 Task: Look for space in Mbouda, Cameroon from 5th September, 2023 to 13th September, 2023 for 6 adults in price range Rs.15000 to Rs.20000. Place can be entire place with 3 bedrooms having 3 beds and 3 bathrooms. Property type can be house, flat, guest house. Amenities needed are: washing machine. Booking option can be shelf check-in. Required host language is English.
Action: Mouse moved to (362, 115)
Screenshot: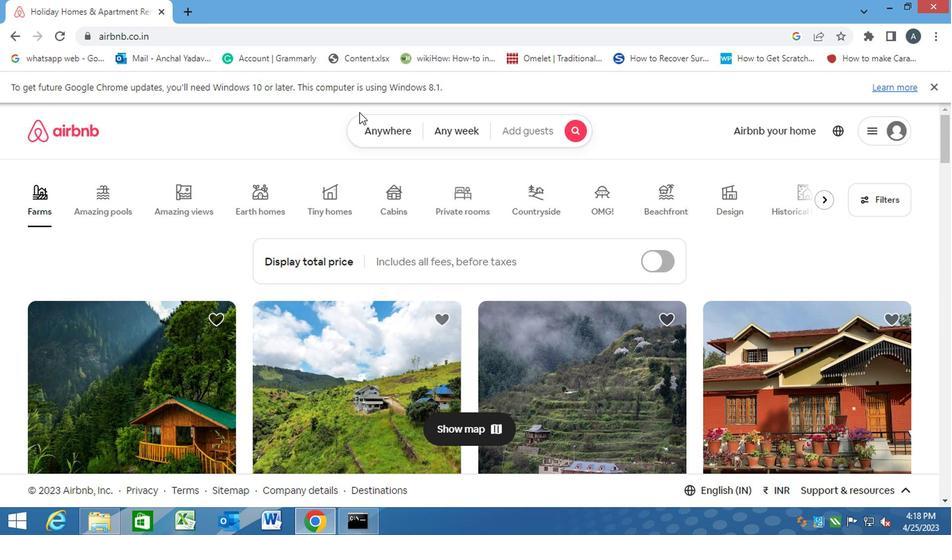 
Action: Mouse pressed left at (362, 115)
Screenshot: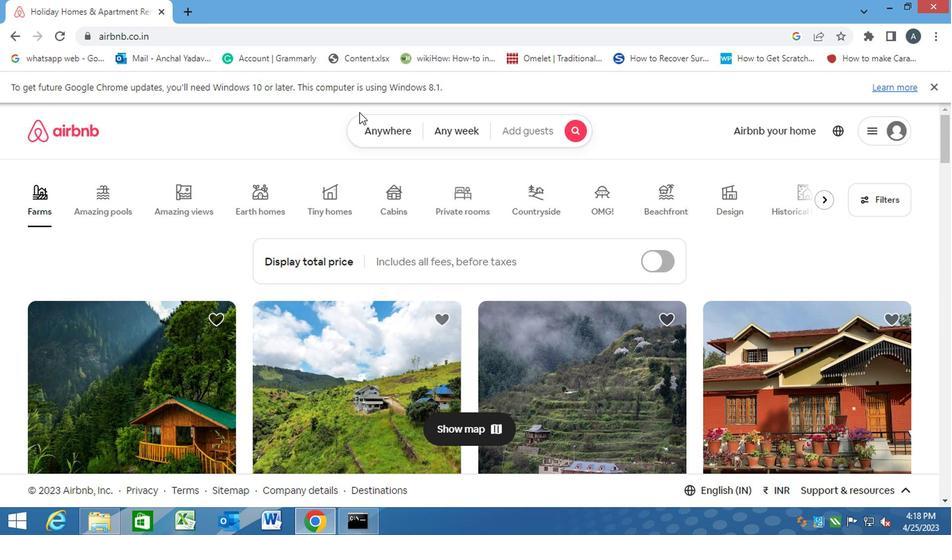 
Action: Mouse moved to (340, 172)
Screenshot: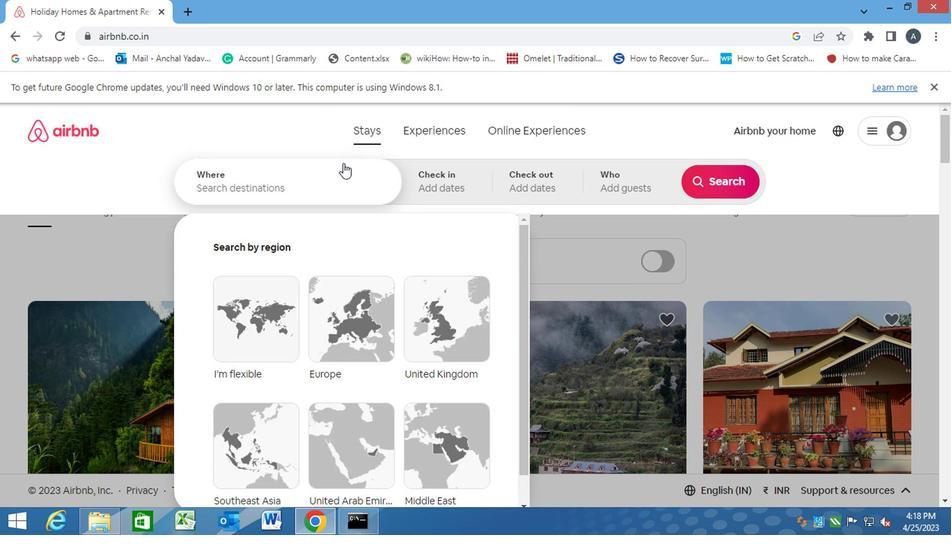 
Action: Mouse pressed left at (340, 172)
Screenshot: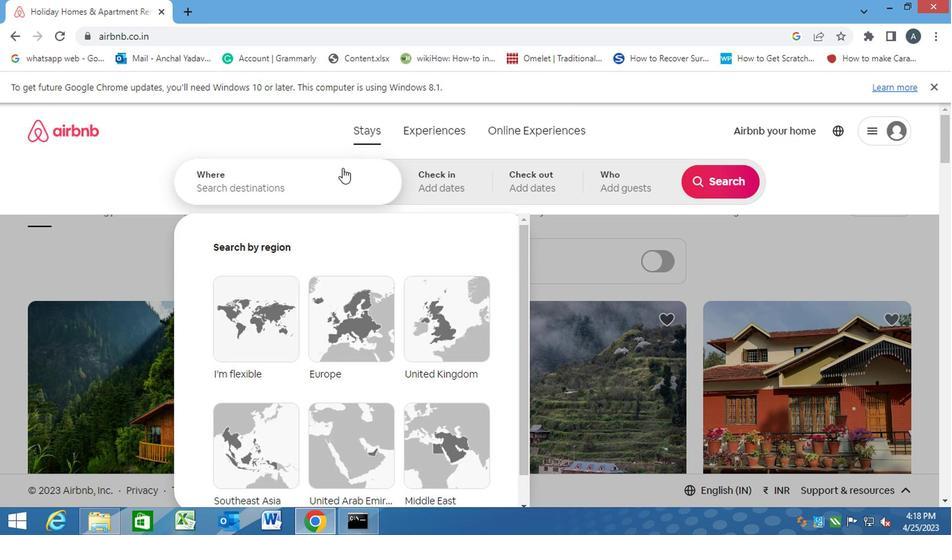 
Action: Key pressed m<Key.caps_lock>bouda,<Key.space><Key.caps_lock>c<Key.caps_lock>ameroon<Key.enter>
Screenshot: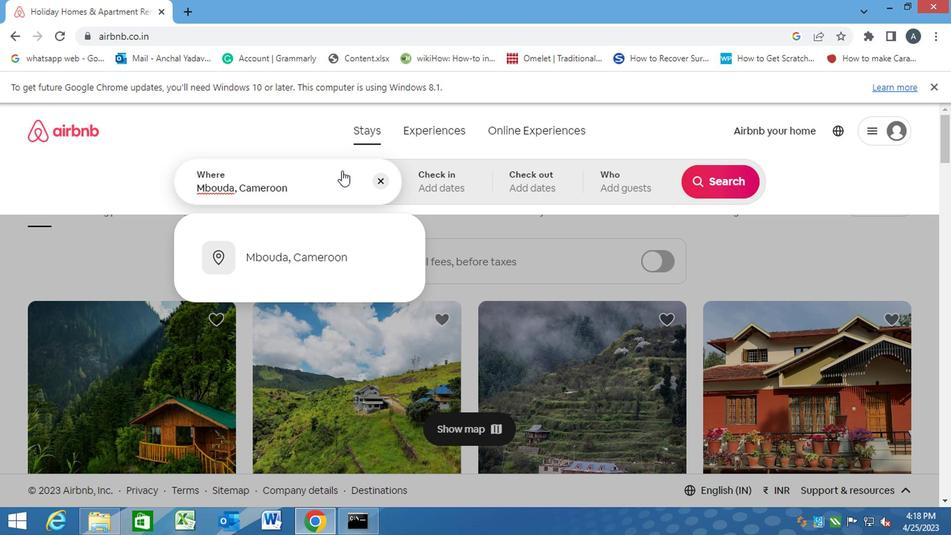 
Action: Mouse moved to (703, 291)
Screenshot: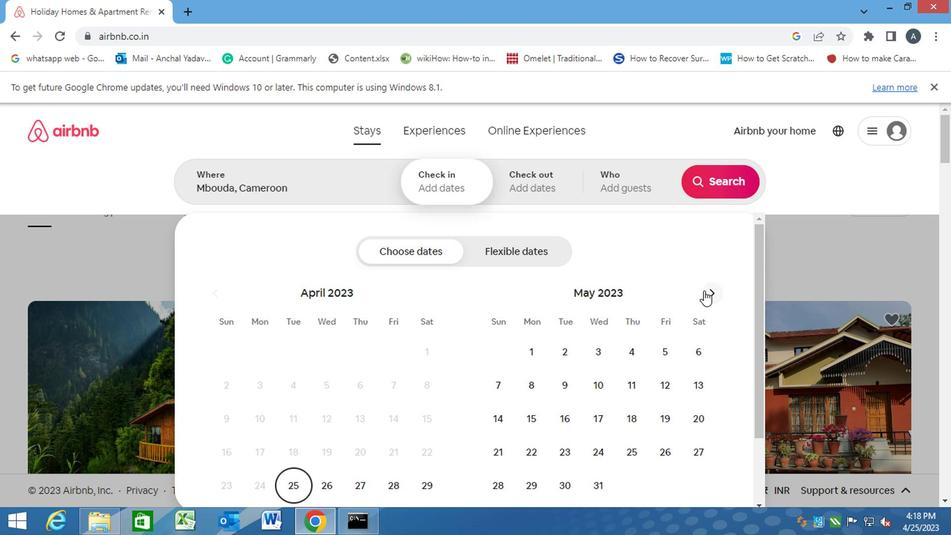 
Action: Mouse pressed left at (703, 291)
Screenshot: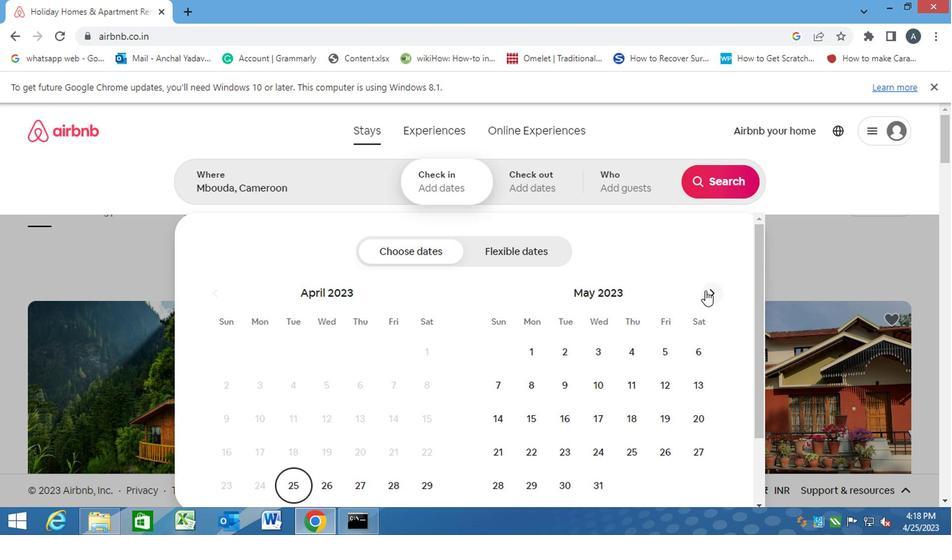 
Action: Mouse pressed left at (703, 291)
Screenshot: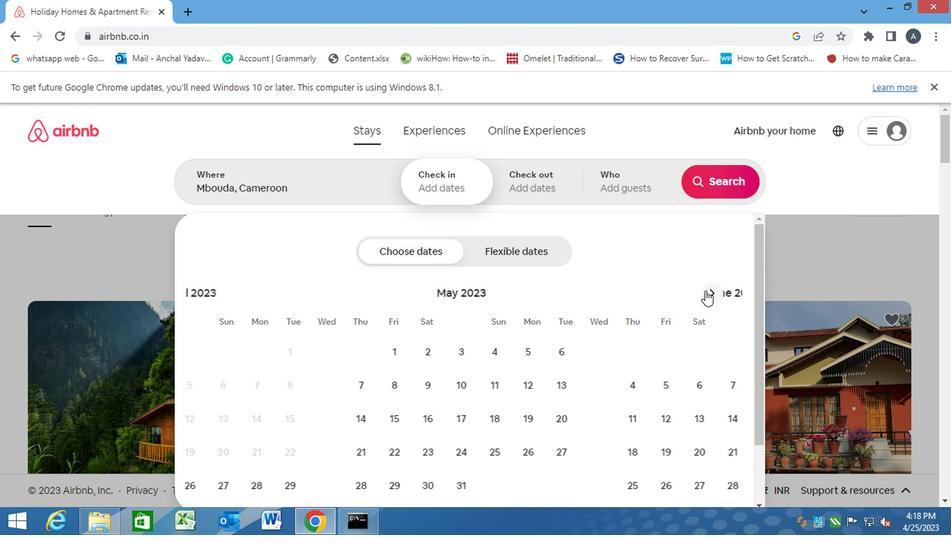 
Action: Mouse pressed left at (703, 291)
Screenshot: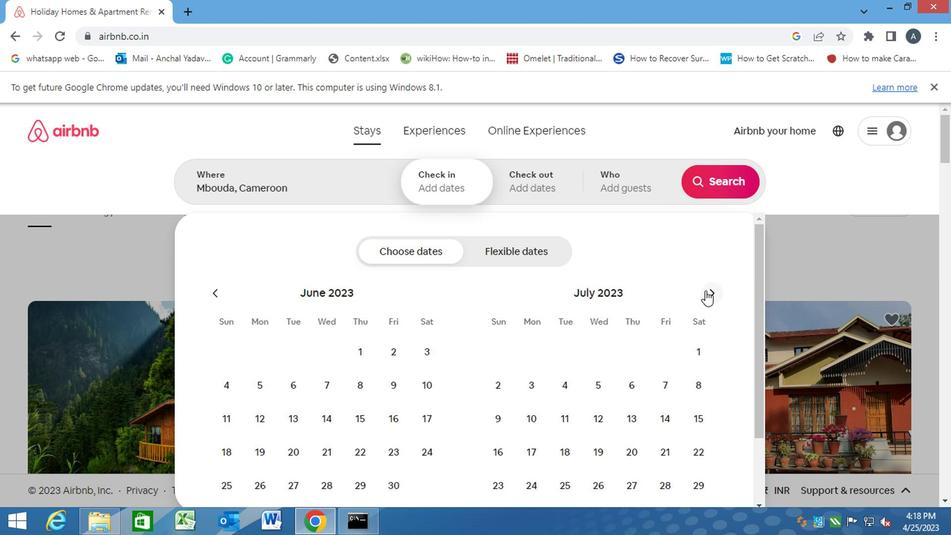 
Action: Mouse pressed left at (703, 291)
Screenshot: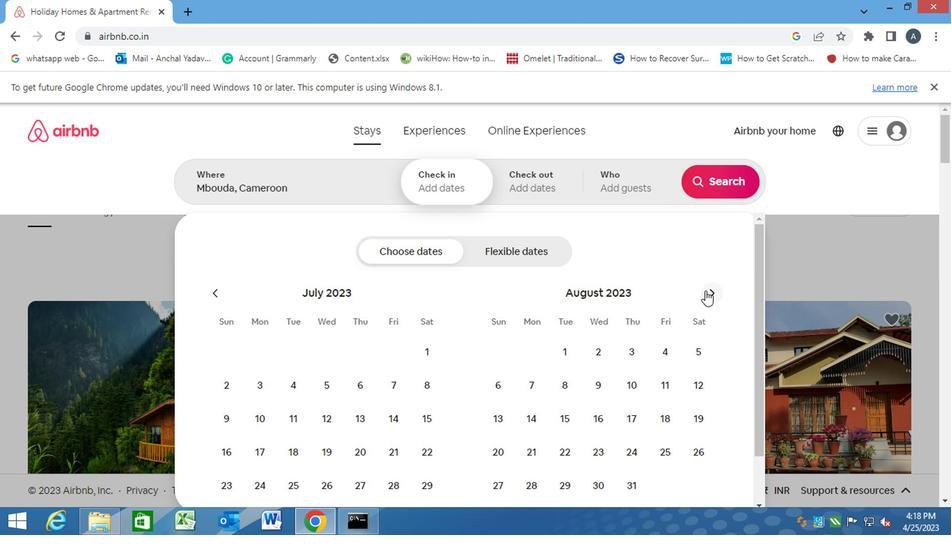 
Action: Mouse moved to (572, 395)
Screenshot: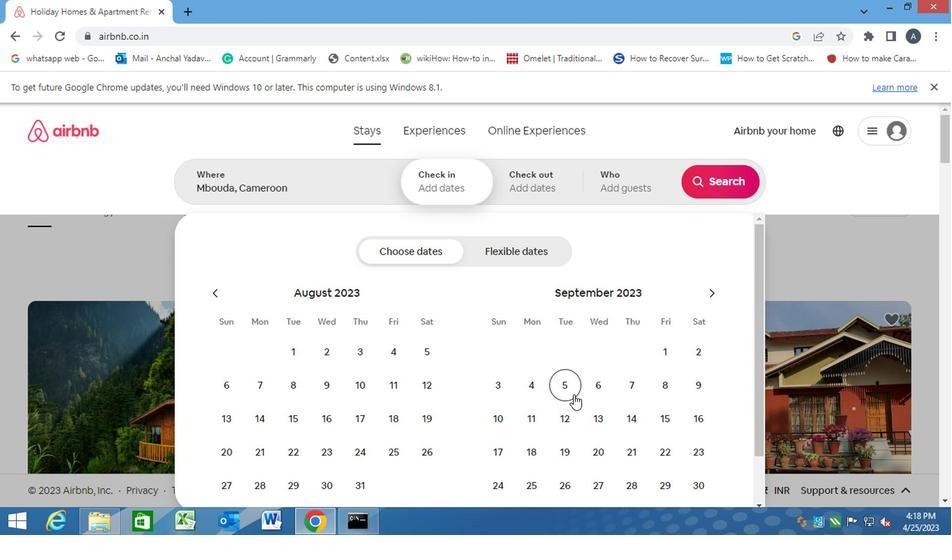 
Action: Mouse pressed left at (572, 395)
Screenshot: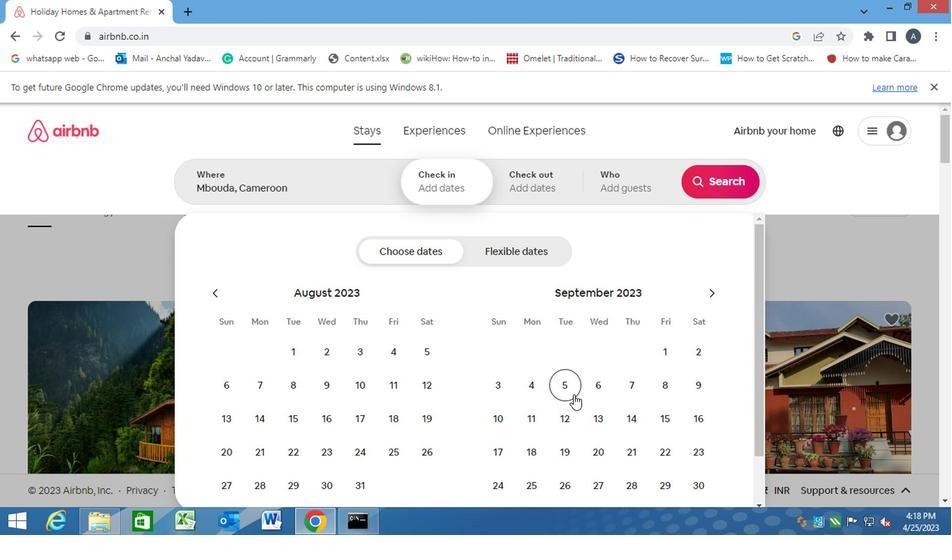 
Action: Mouse moved to (591, 417)
Screenshot: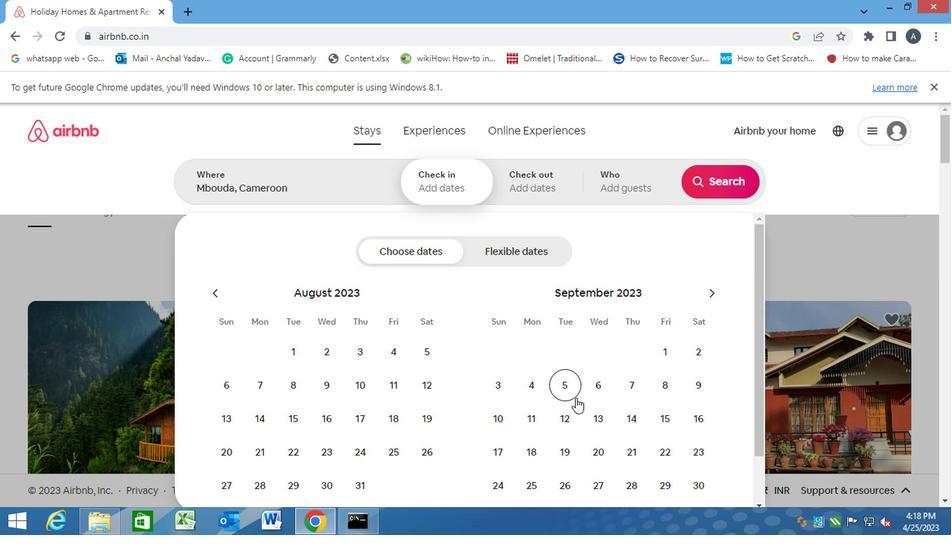 
Action: Mouse pressed left at (591, 417)
Screenshot: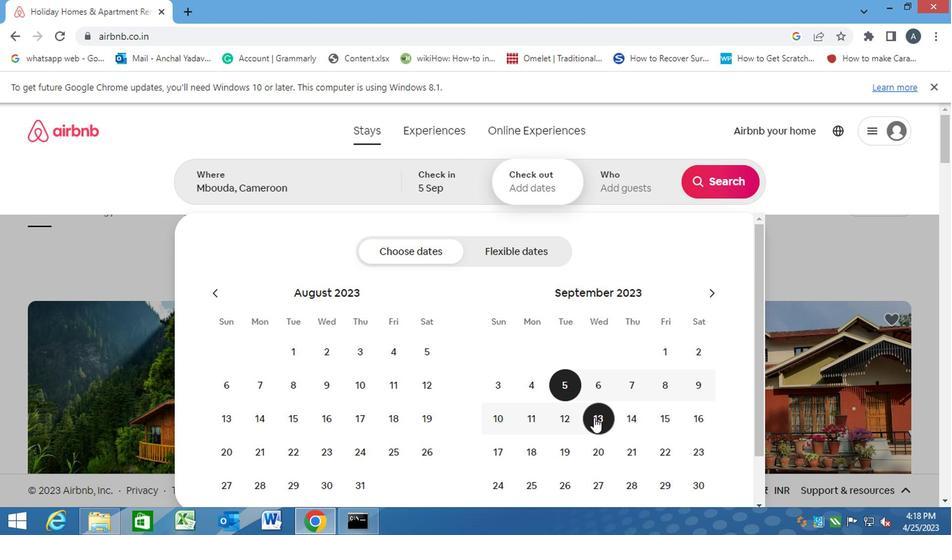 
Action: Mouse moved to (621, 178)
Screenshot: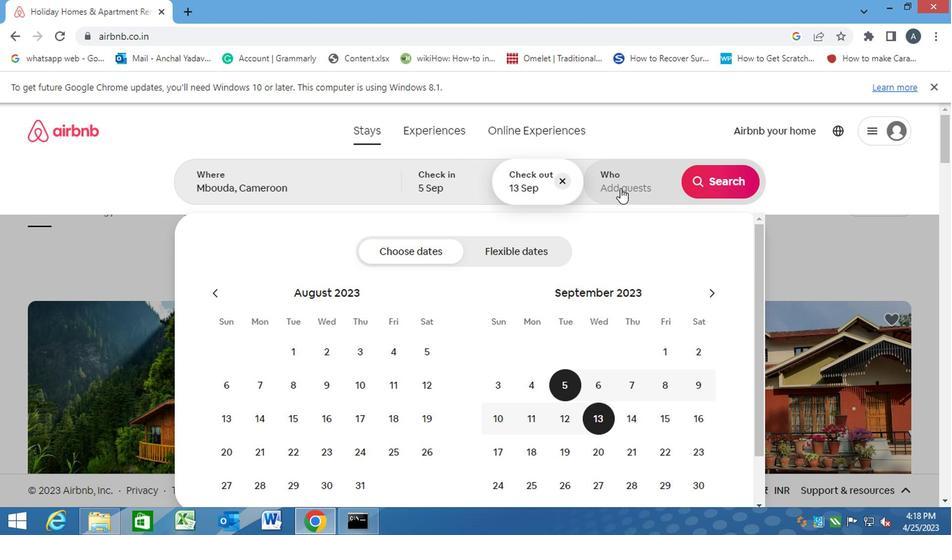
Action: Mouse pressed left at (621, 178)
Screenshot: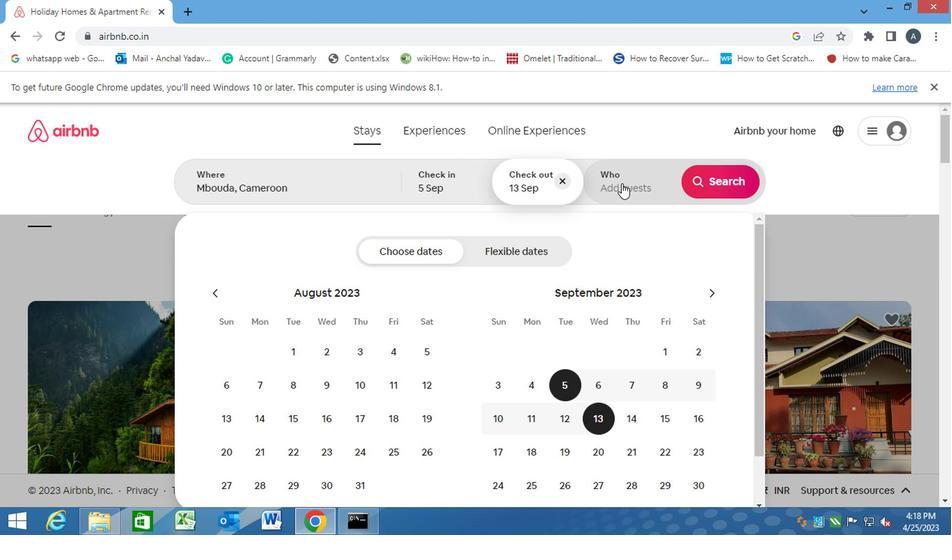 
Action: Mouse moved to (724, 256)
Screenshot: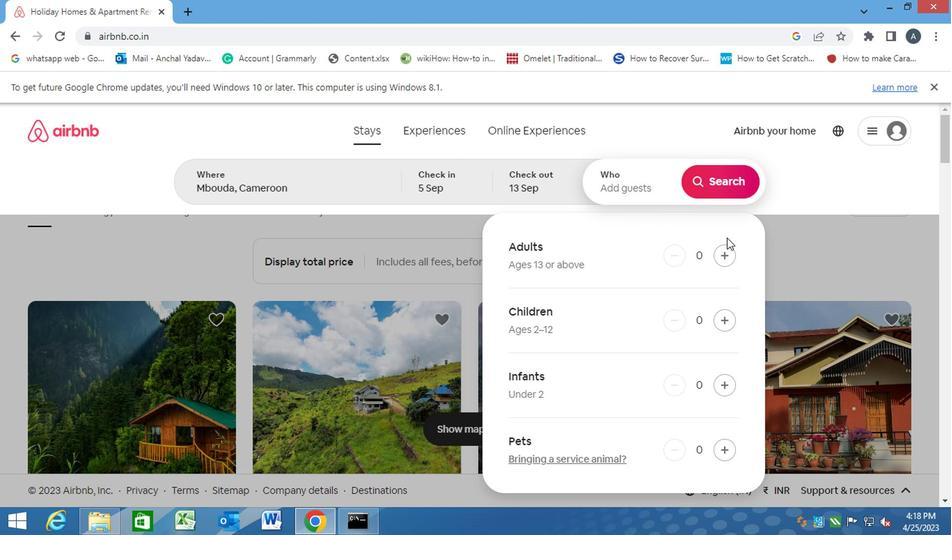 
Action: Mouse pressed left at (724, 256)
Screenshot: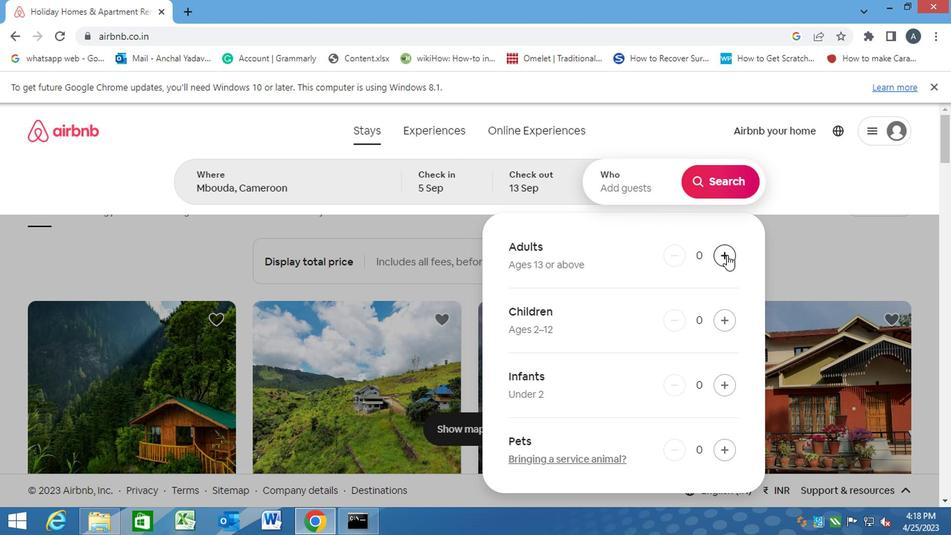 
Action: Mouse pressed left at (724, 256)
Screenshot: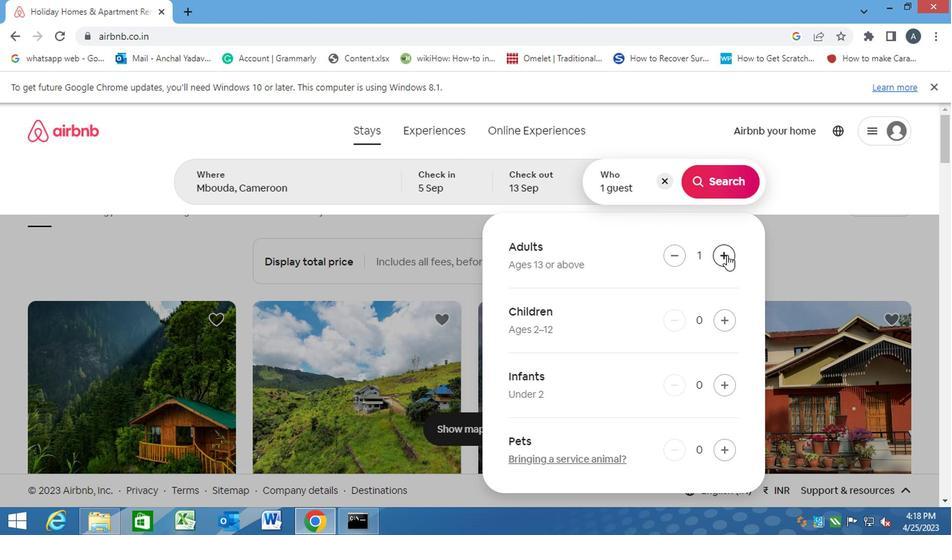 
Action: Mouse pressed left at (724, 256)
Screenshot: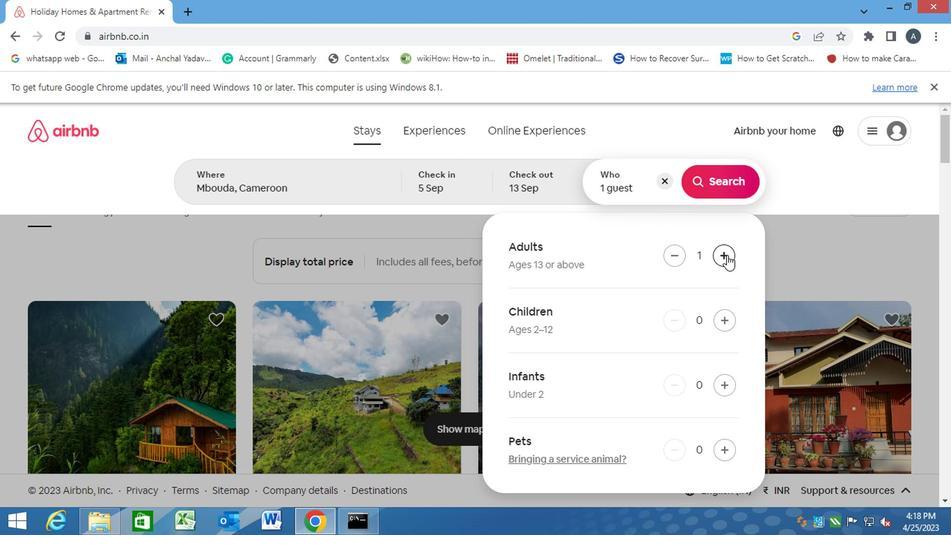 
Action: Mouse pressed left at (724, 256)
Screenshot: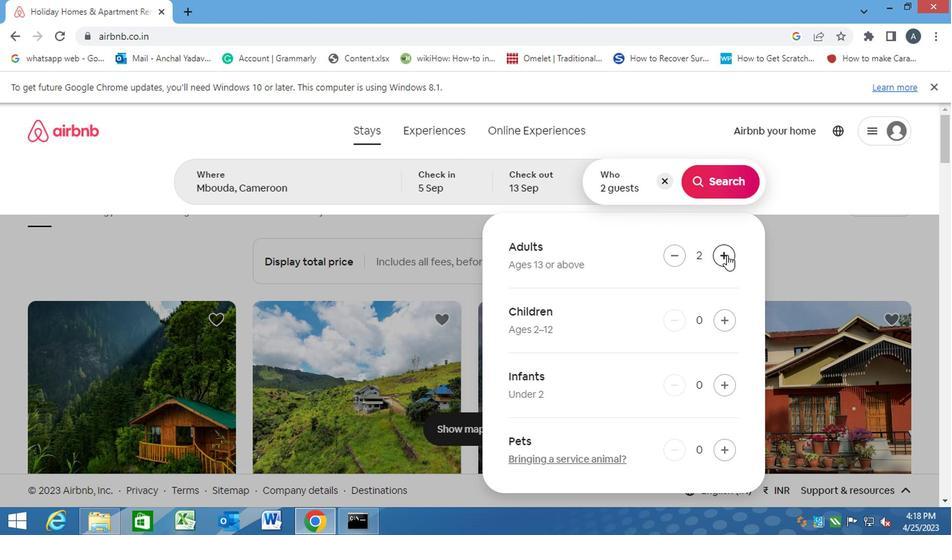 
Action: Mouse pressed left at (724, 256)
Screenshot: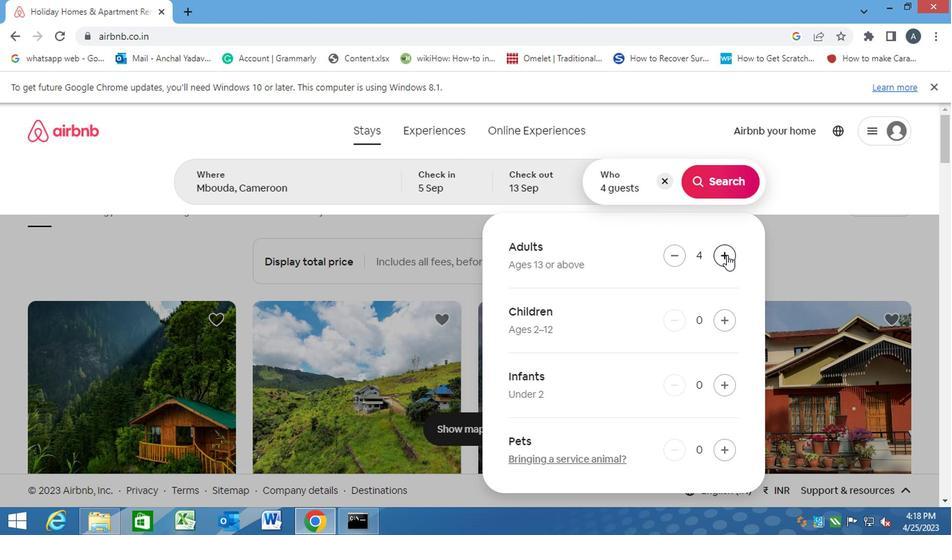 
Action: Mouse pressed left at (724, 256)
Screenshot: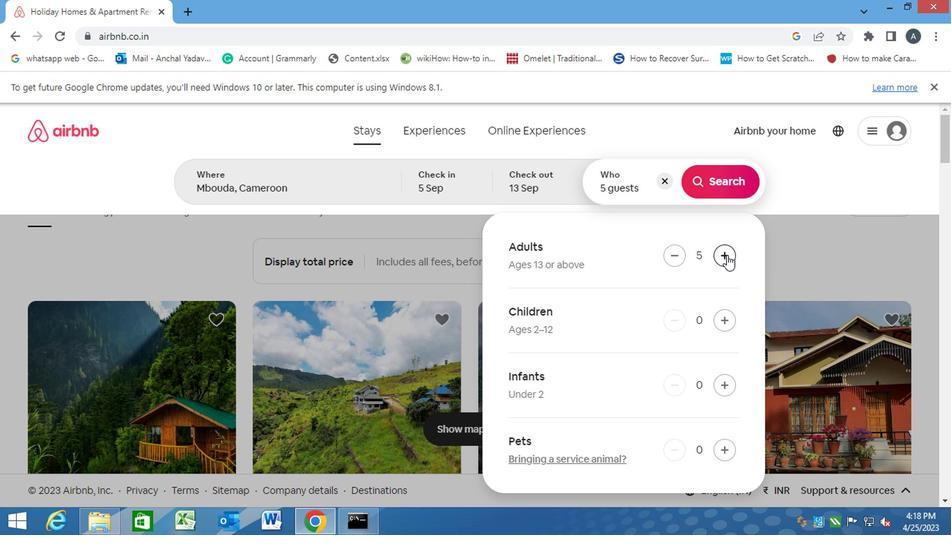 
Action: Mouse moved to (709, 186)
Screenshot: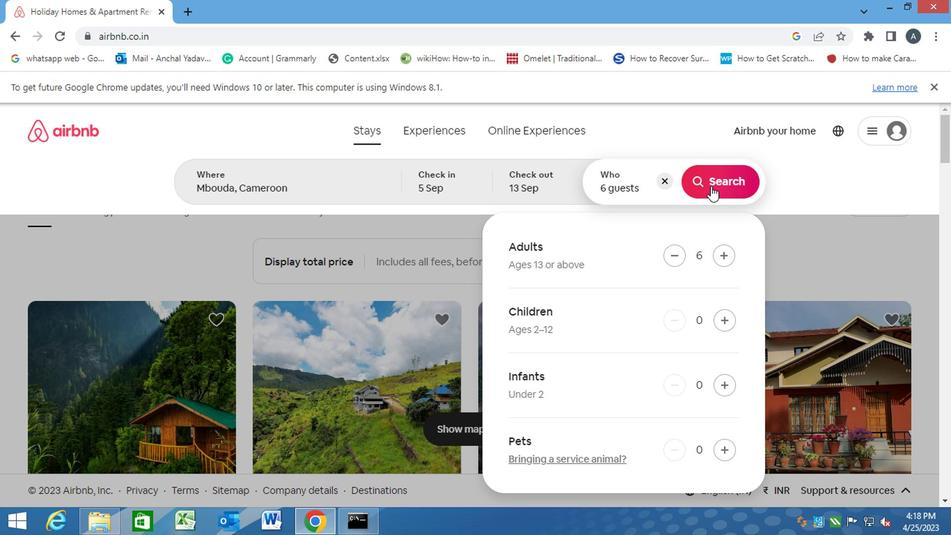 
Action: Mouse pressed left at (709, 186)
Screenshot: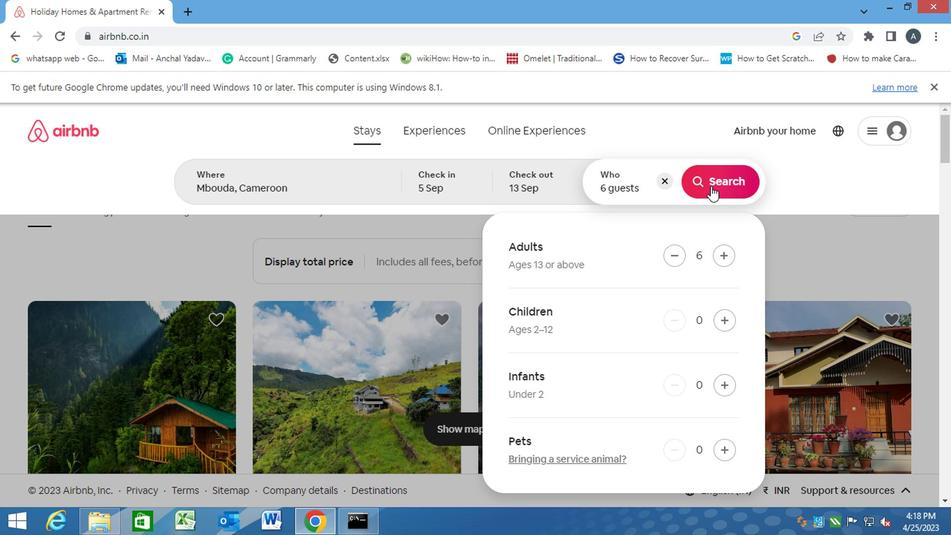 
Action: Mouse moved to (883, 187)
Screenshot: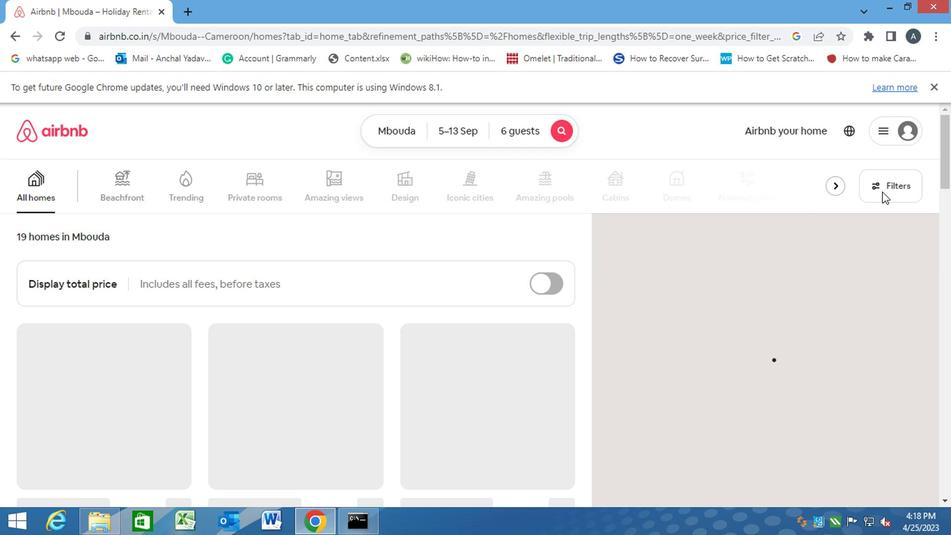 
Action: Mouse pressed left at (883, 187)
Screenshot: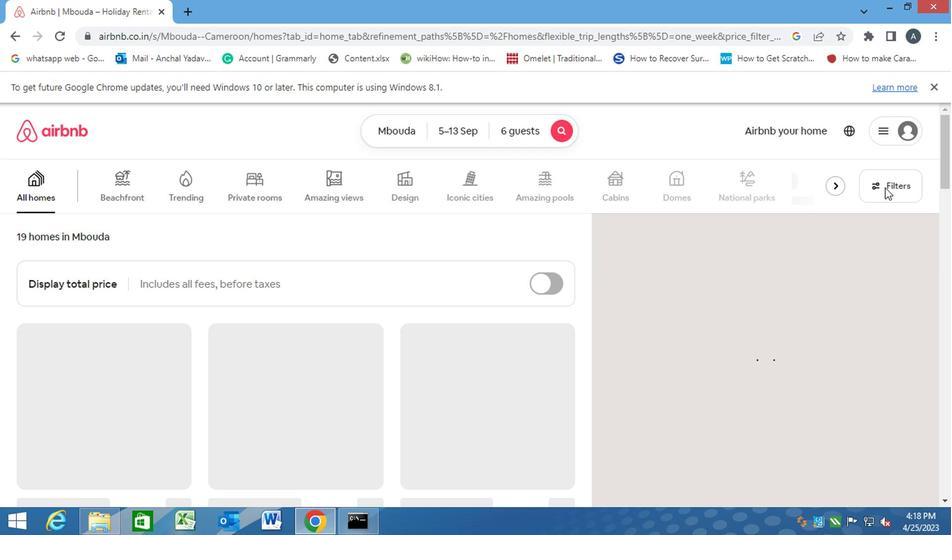 
Action: Mouse moved to (303, 358)
Screenshot: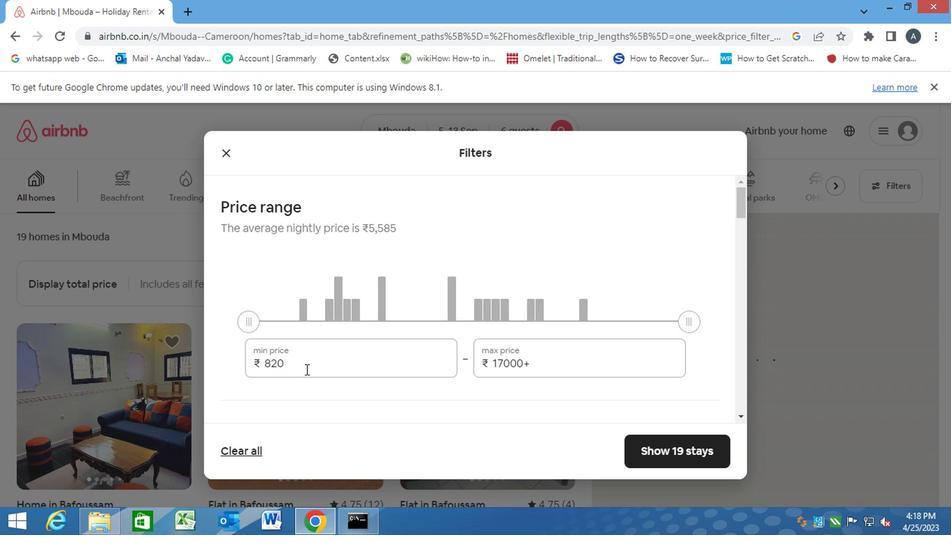 
Action: Mouse pressed left at (303, 358)
Screenshot: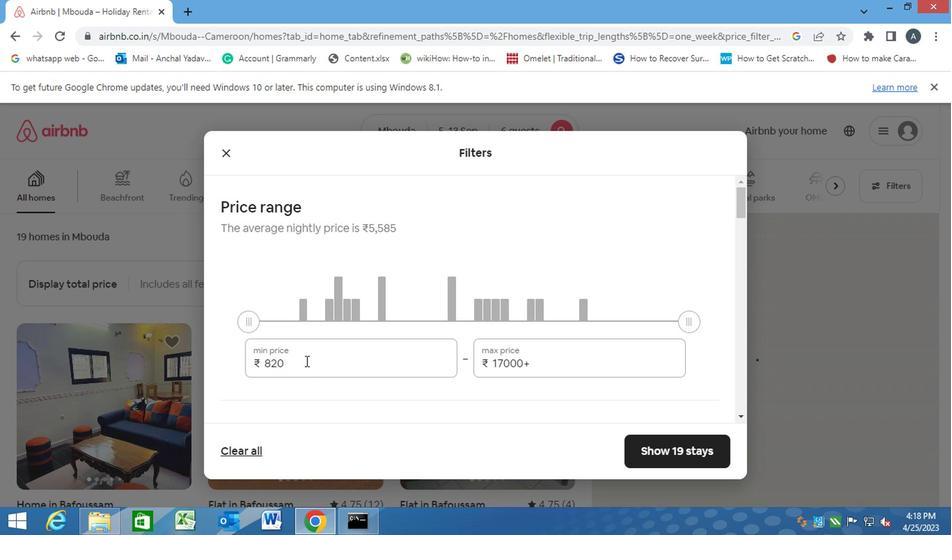 
Action: Mouse moved to (244, 367)
Screenshot: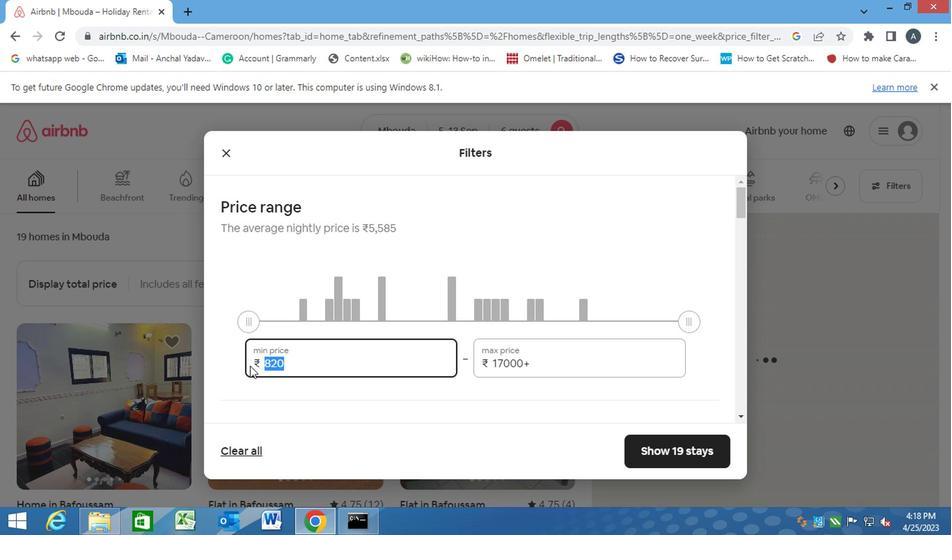 
Action: Key pressed 15000<Key.tab><Key.backspace>2000<Key.backspace><Key.backspace><Key.backspace><Key.backspace><Key.backspace><Key.backspace><Key.backspace><Key.backspace><Key.backspace><Key.backspace><Key.backspace><Key.backspace><Key.backspace><Key.backspace><Key.backspace><Key.backspace><Key.backspace><Key.backspace><Key.backspace><Key.backspace><Key.backspace><Key.backspace><Key.backspace><Key.backspace><Key.backspace><Key.backspace><Key.backspace>20000
Screenshot: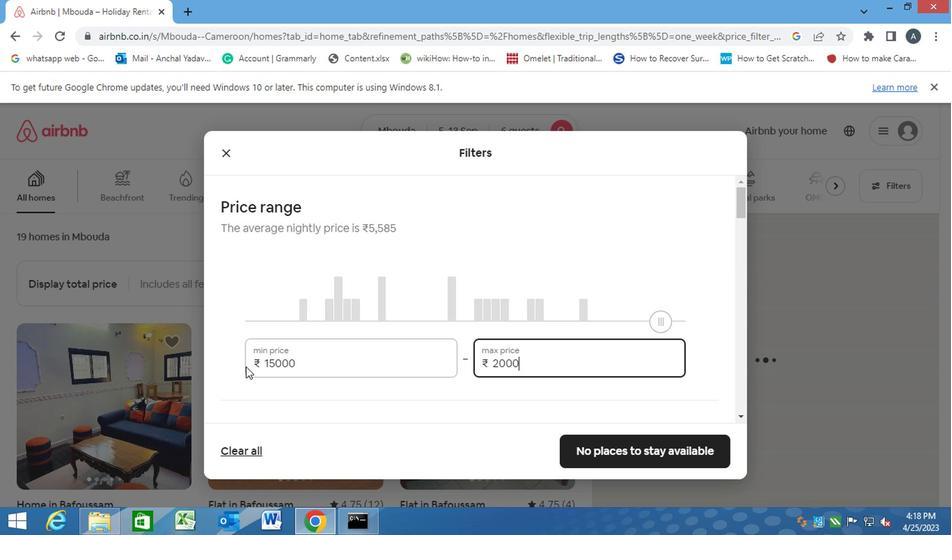 
Action: Mouse moved to (272, 372)
Screenshot: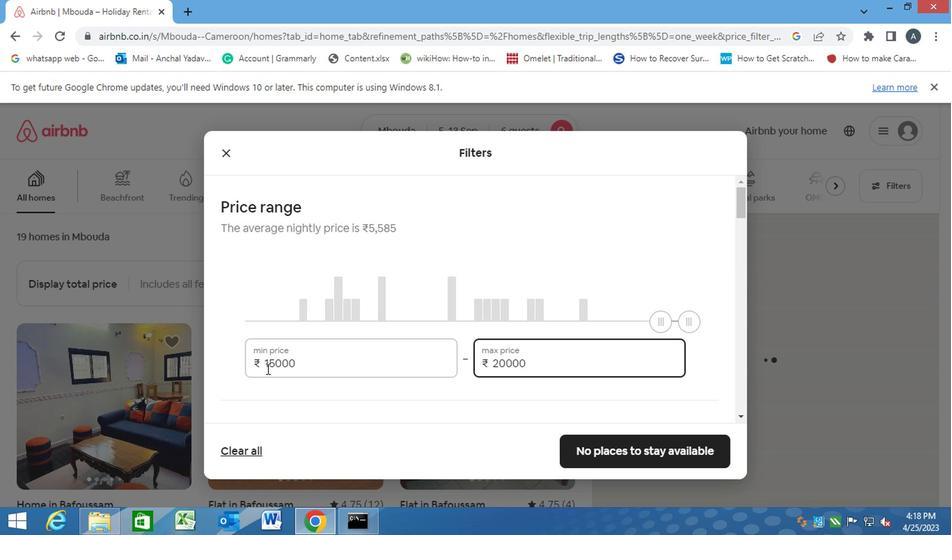 
Action: Mouse scrolled (272, 371) with delta (0, 0)
Screenshot: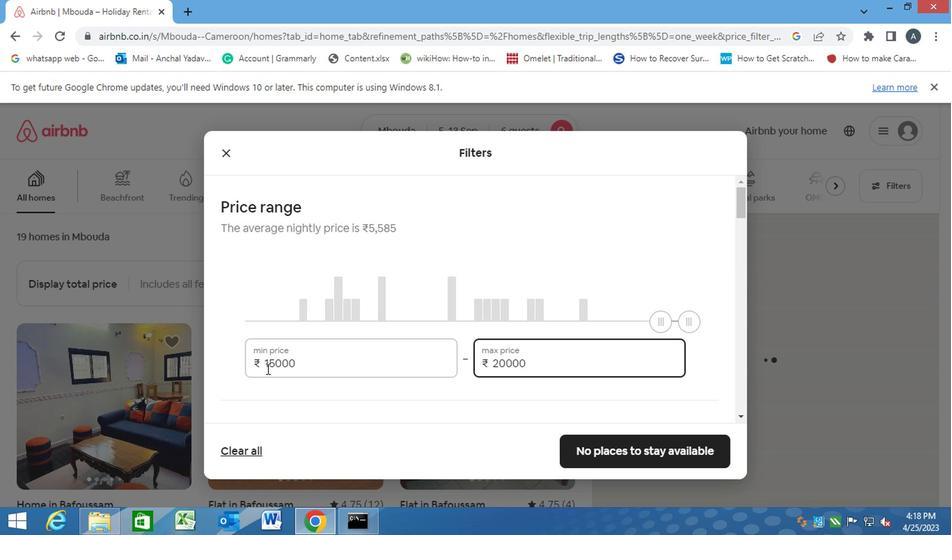 
Action: Mouse moved to (294, 378)
Screenshot: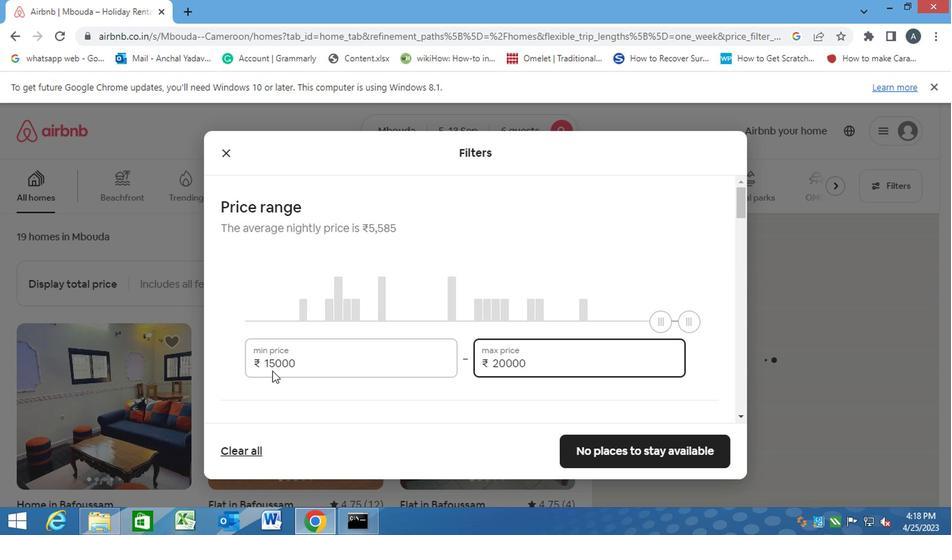 
Action: Mouse scrolled (294, 377) with delta (0, 0)
Screenshot: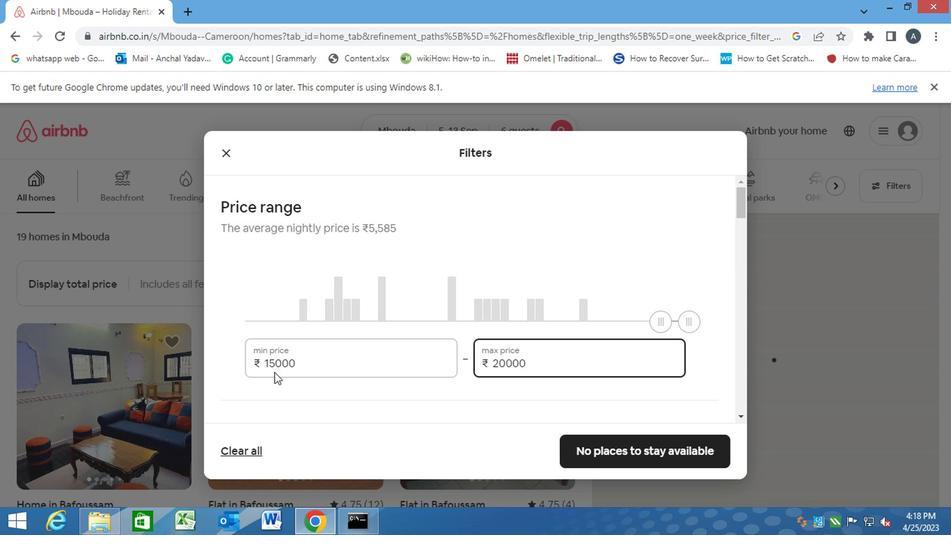 
Action: Mouse moved to (217, 332)
Screenshot: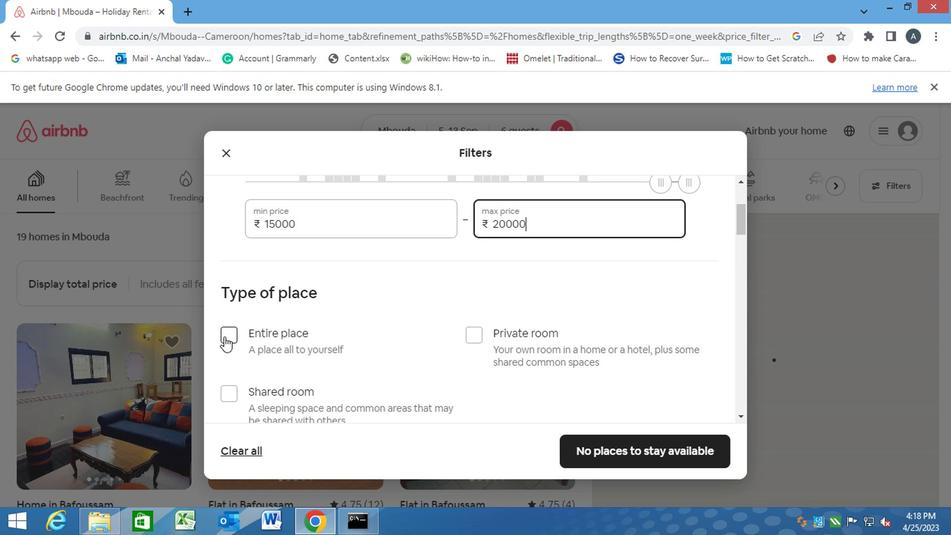 
Action: Mouse pressed left at (217, 332)
Screenshot: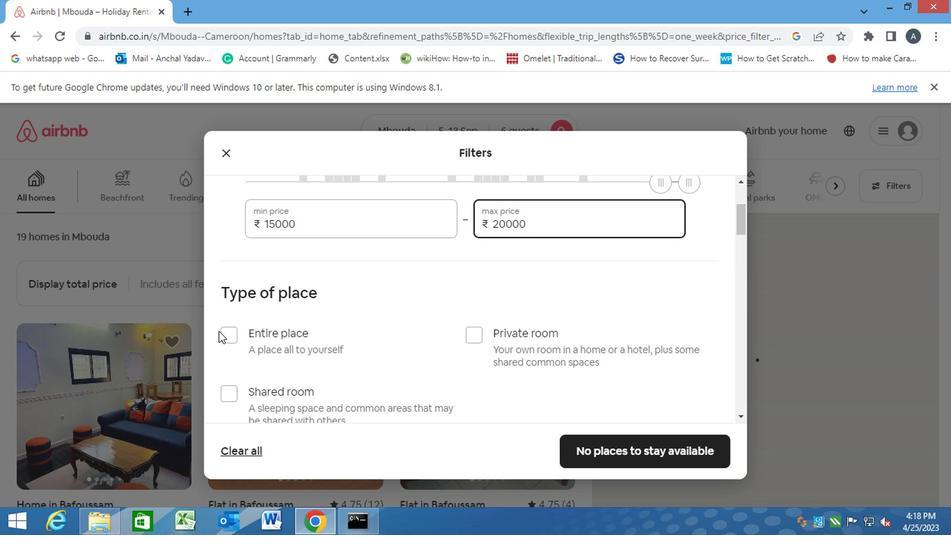 
Action: Mouse moved to (224, 333)
Screenshot: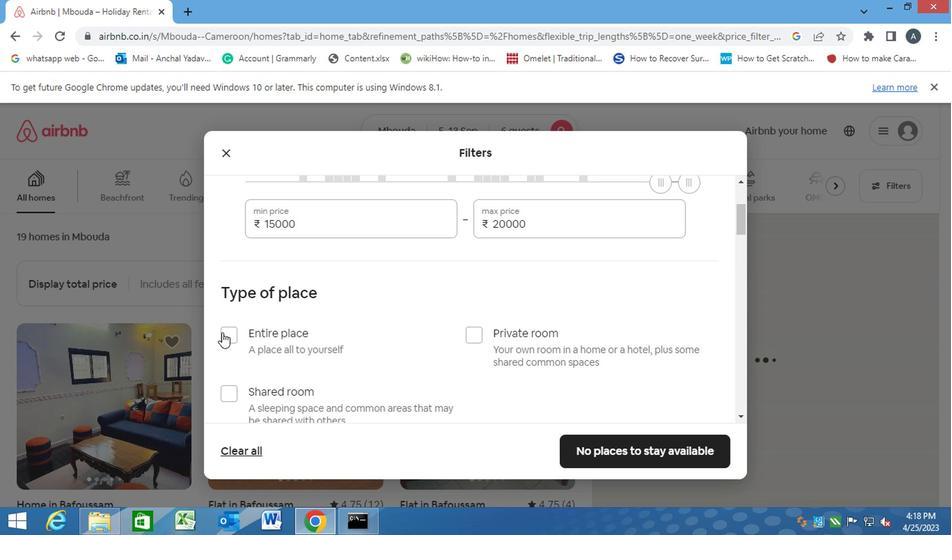 
Action: Mouse pressed left at (224, 333)
Screenshot: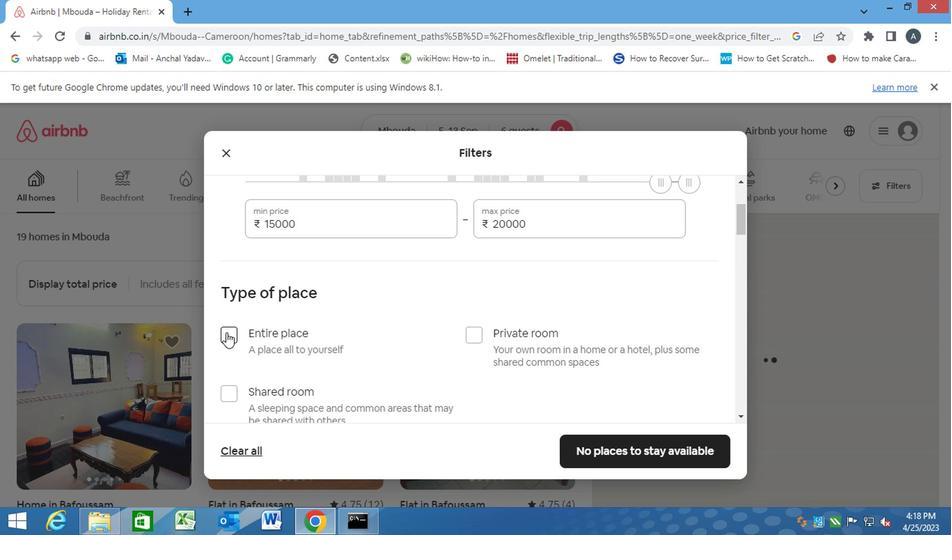 
Action: Mouse moved to (302, 347)
Screenshot: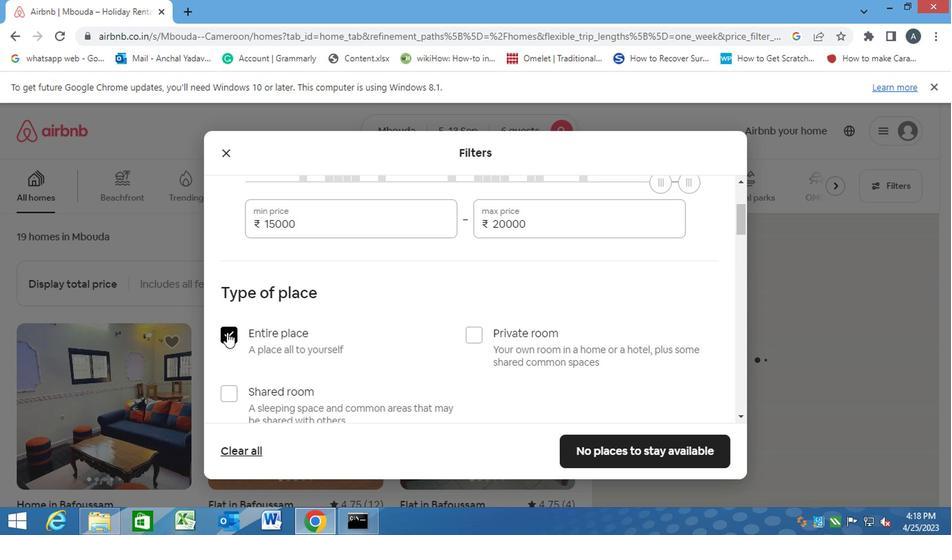 
Action: Mouse scrolled (302, 346) with delta (0, 0)
Screenshot: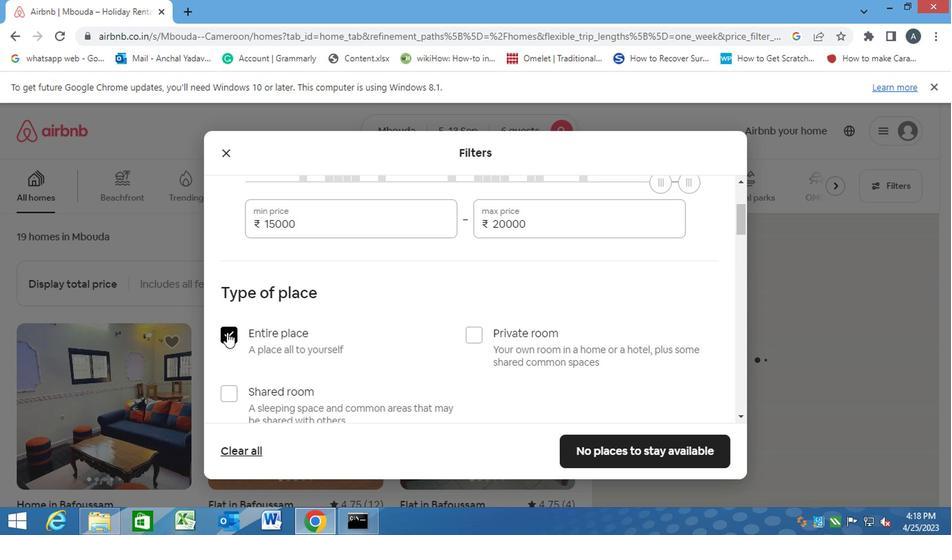 
Action: Mouse scrolled (302, 346) with delta (0, 0)
Screenshot: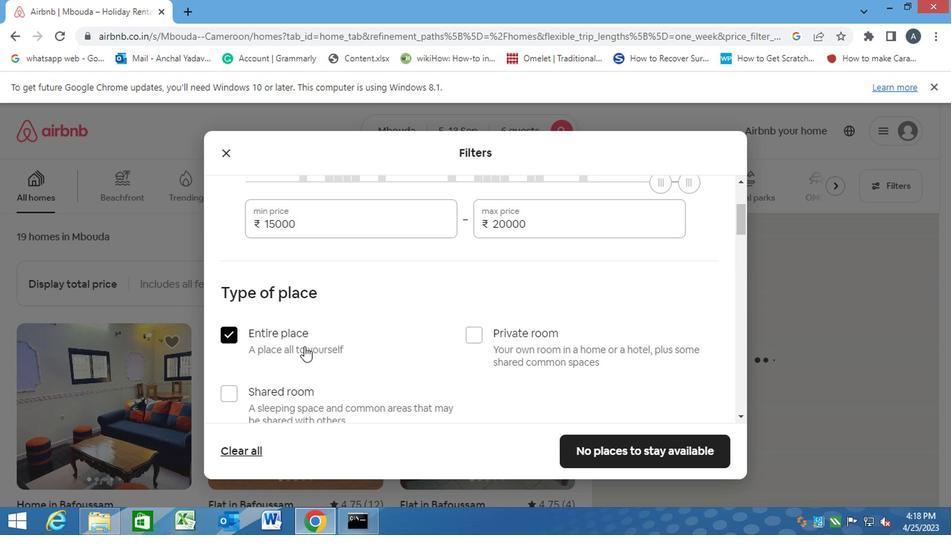 
Action: Mouse scrolled (302, 346) with delta (0, 0)
Screenshot: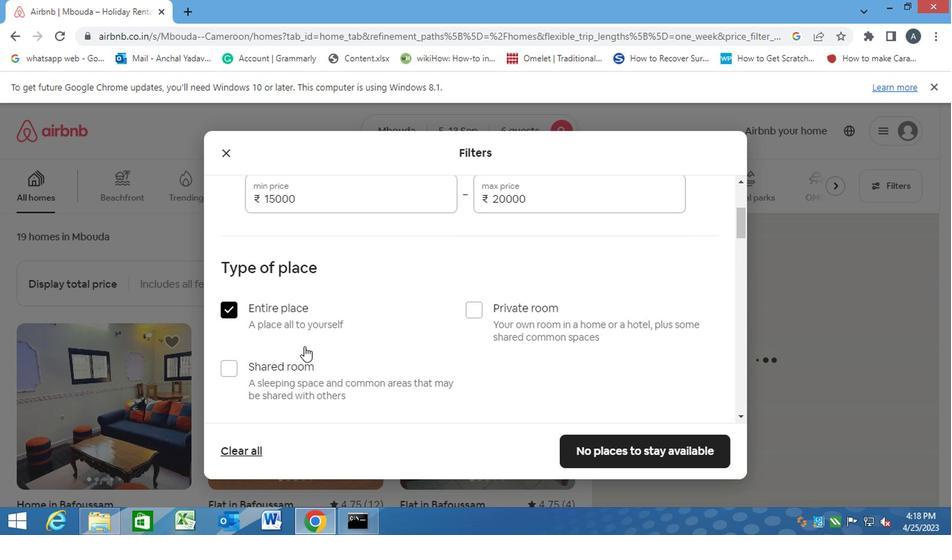 
Action: Mouse moved to (310, 346)
Screenshot: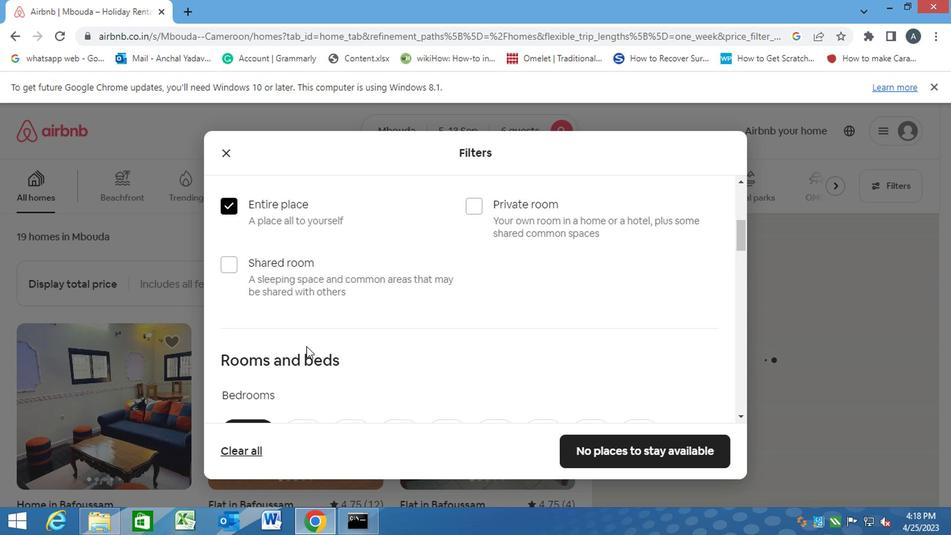 
Action: Mouse scrolled (310, 346) with delta (0, 0)
Screenshot: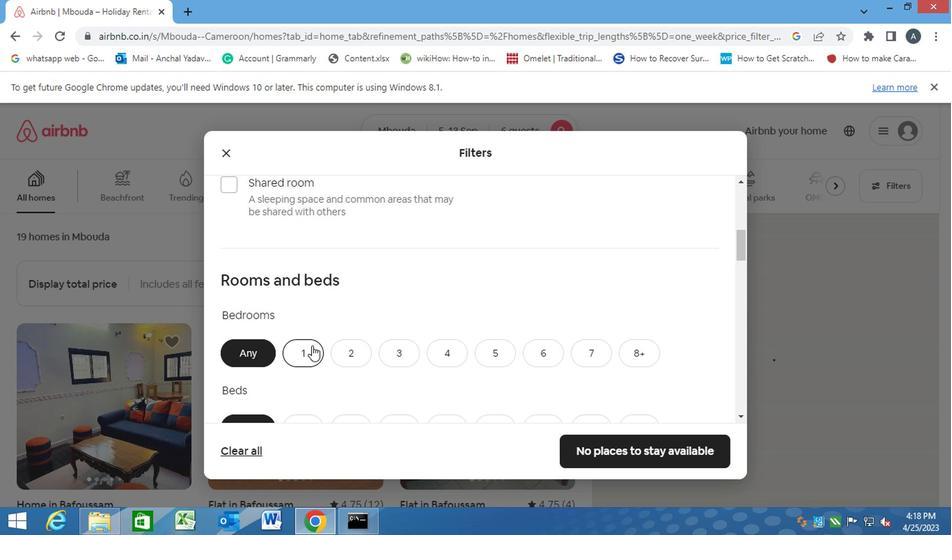 
Action: Mouse scrolled (310, 346) with delta (0, 0)
Screenshot: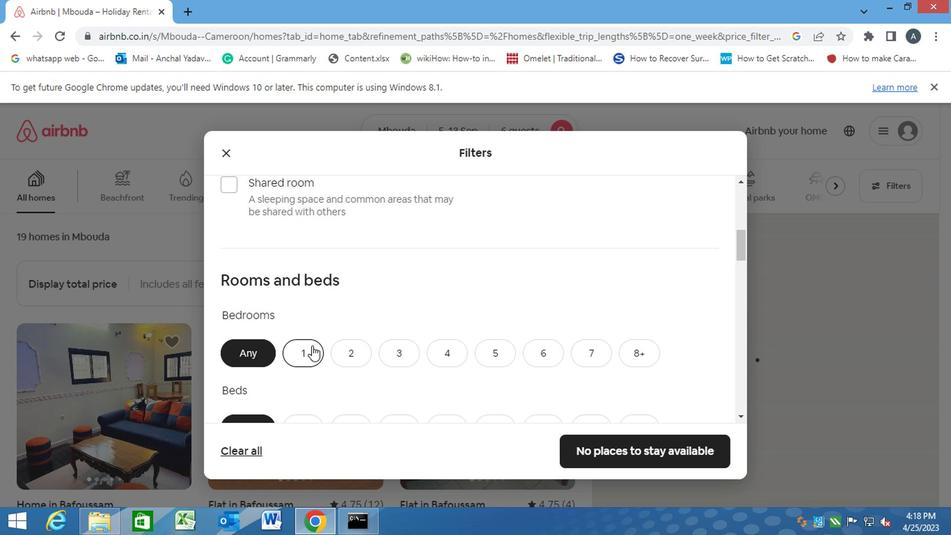 
Action: Mouse moved to (320, 339)
Screenshot: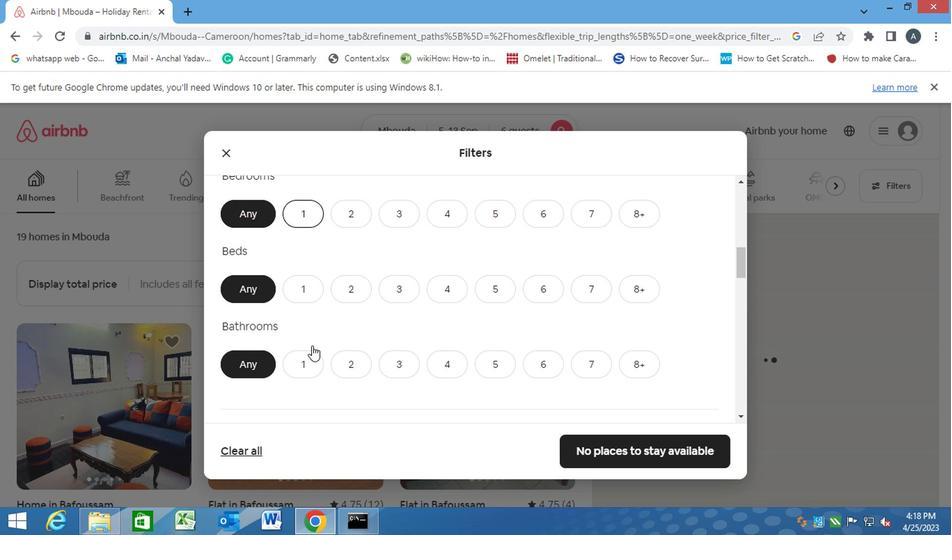 
Action: Mouse scrolled (320, 339) with delta (0, 0)
Screenshot: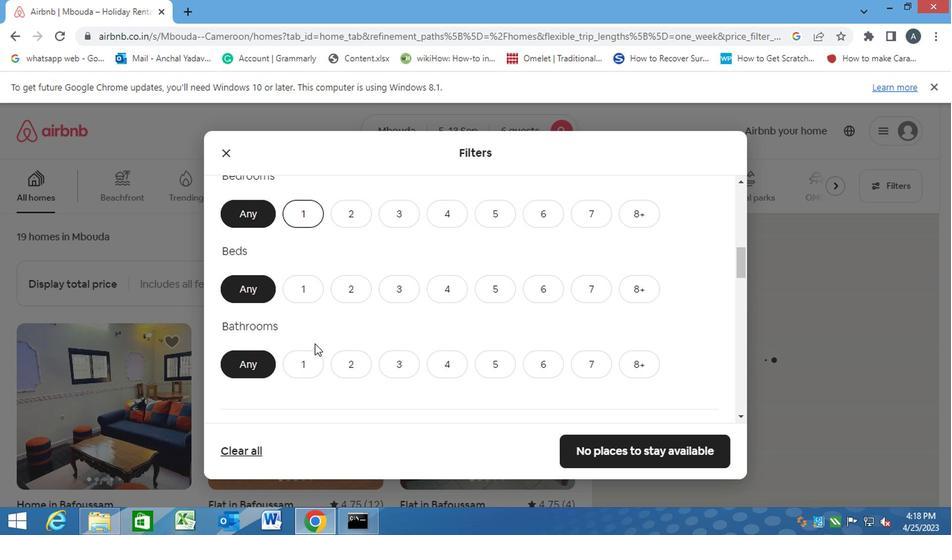 
Action: Mouse moved to (326, 329)
Screenshot: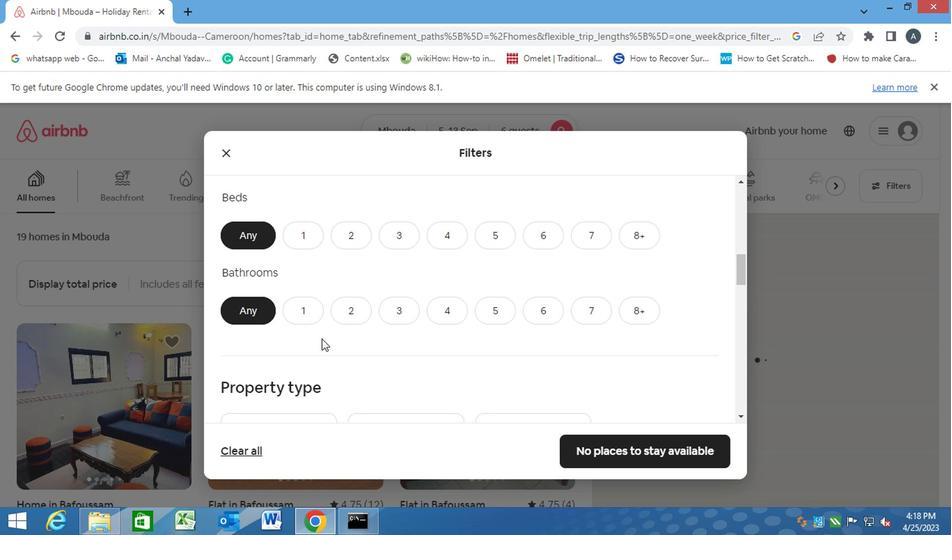 
Action: Mouse scrolled (326, 330) with delta (0, 0)
Screenshot: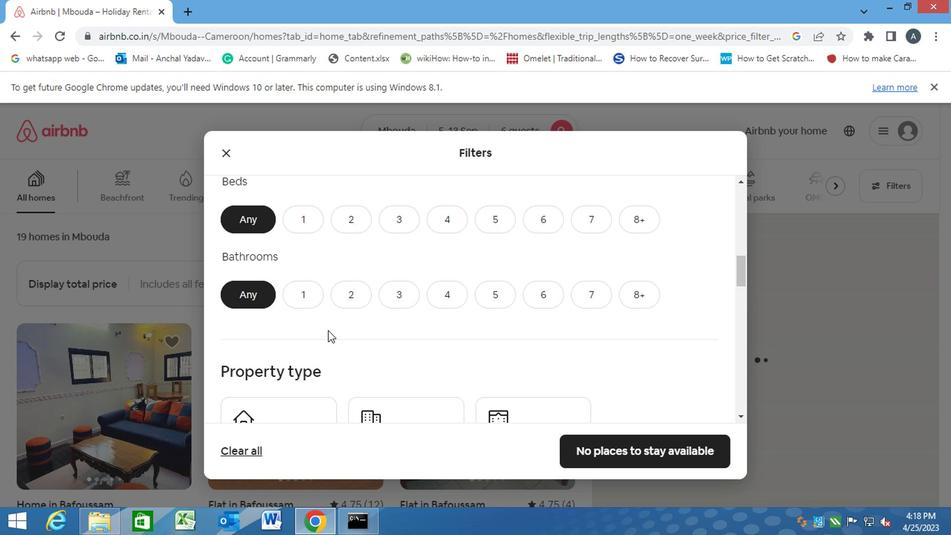 
Action: Mouse moved to (393, 215)
Screenshot: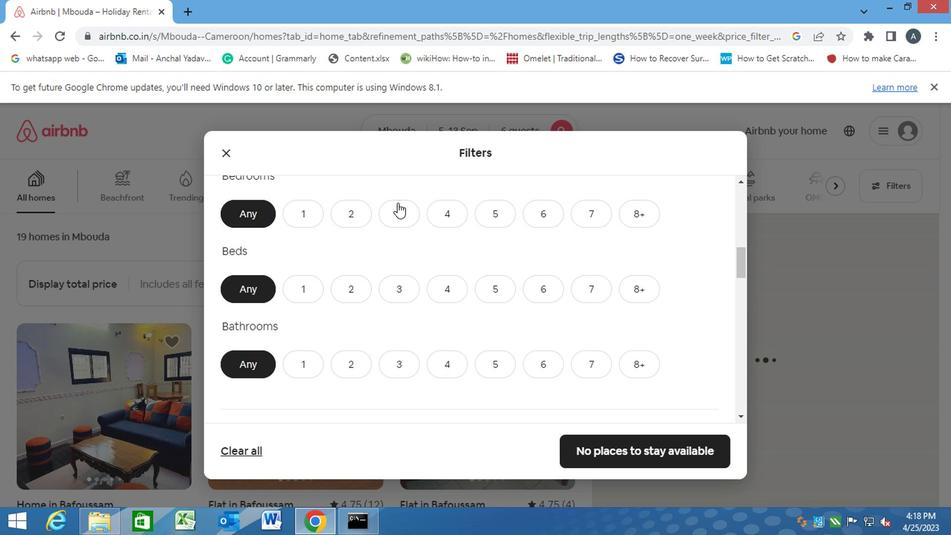 
Action: Mouse pressed left at (393, 215)
Screenshot: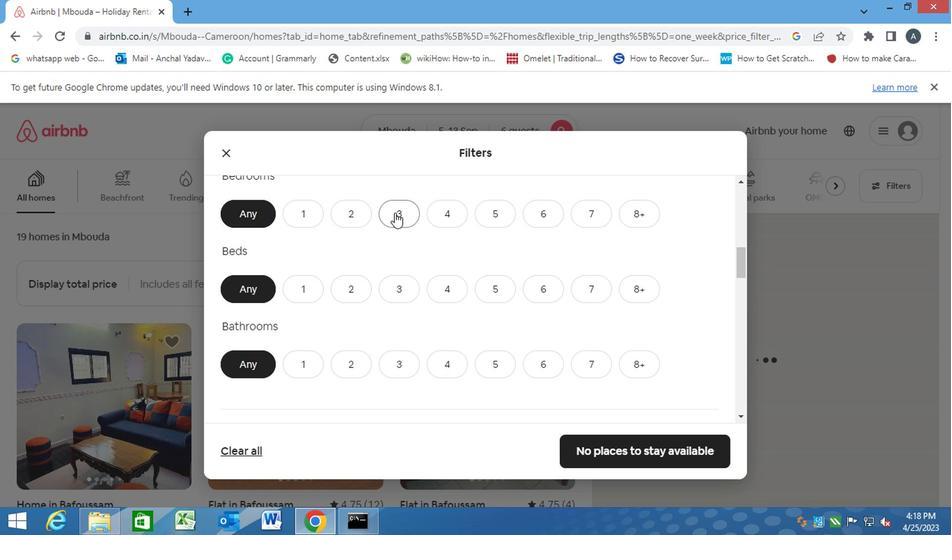 
Action: Mouse moved to (402, 291)
Screenshot: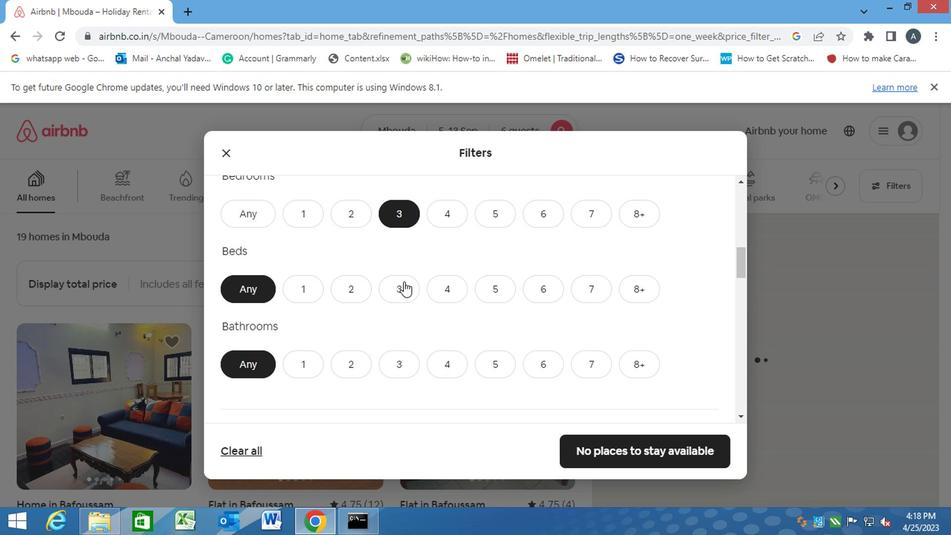 
Action: Mouse pressed left at (402, 291)
Screenshot: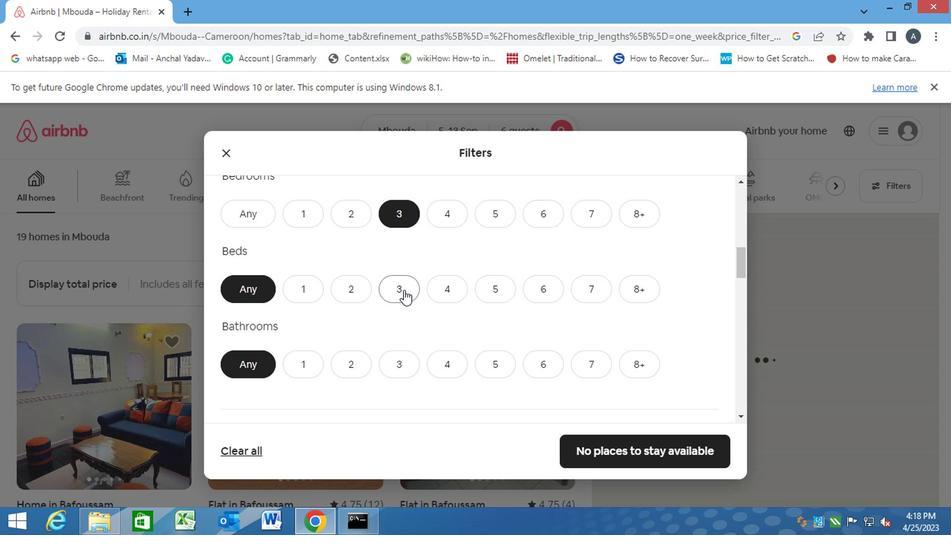 
Action: Mouse moved to (389, 367)
Screenshot: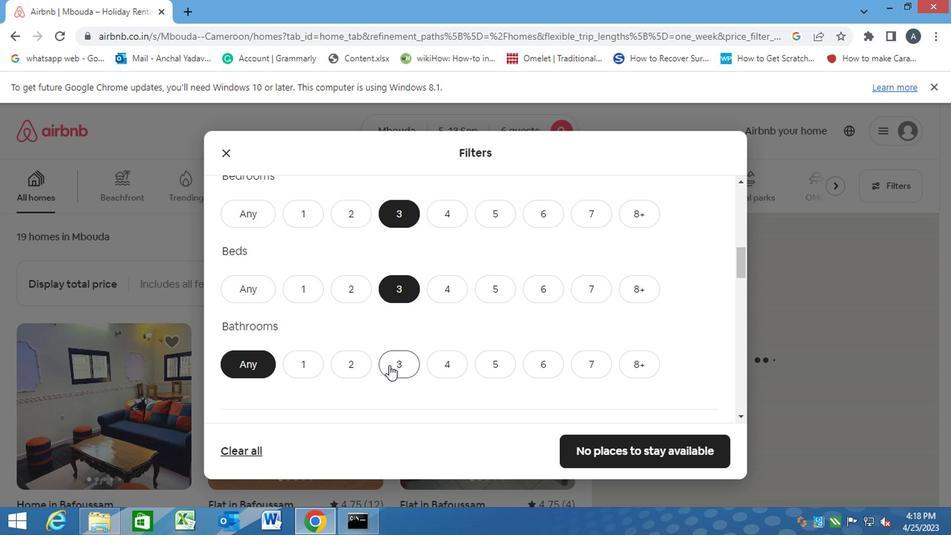 
Action: Mouse pressed left at (389, 367)
Screenshot: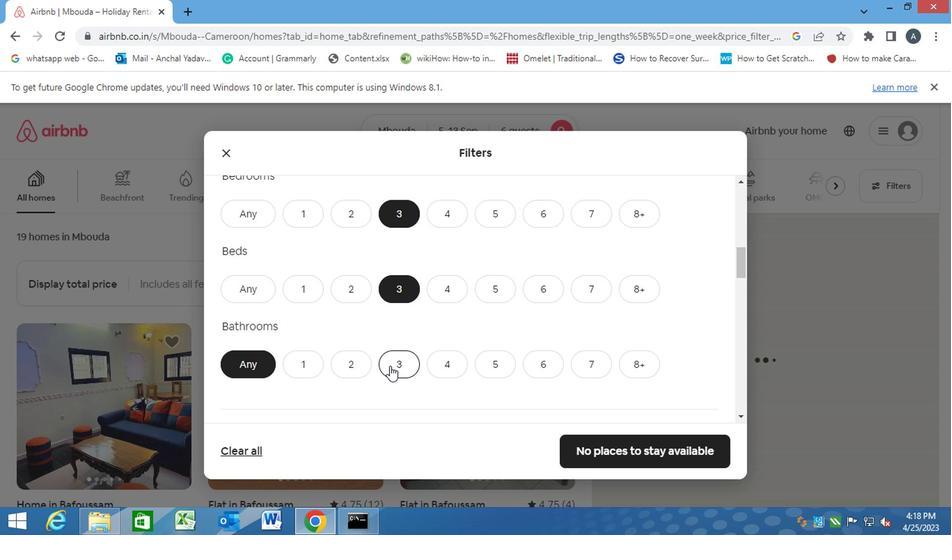 
Action: Mouse moved to (452, 399)
Screenshot: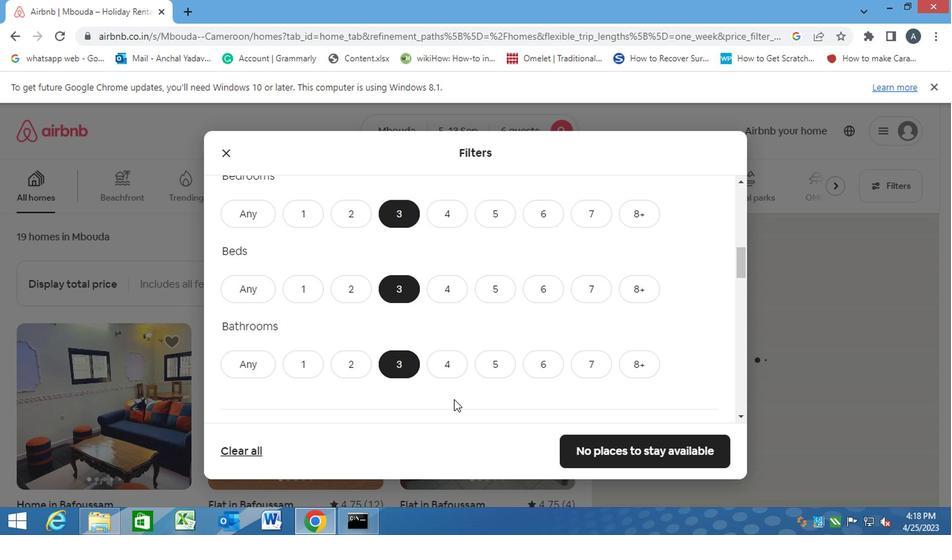 
Action: Mouse scrolled (452, 398) with delta (0, 0)
Screenshot: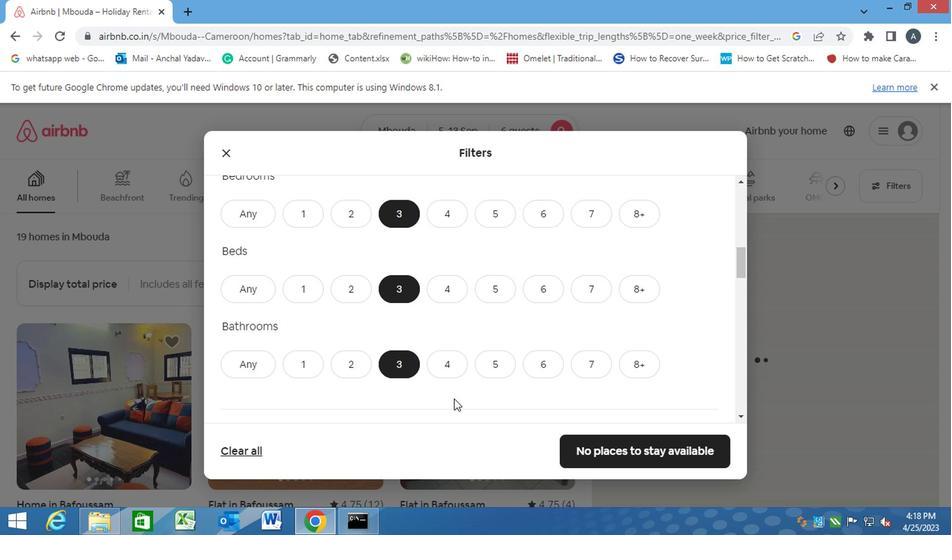 
Action: Mouse scrolled (452, 398) with delta (0, 0)
Screenshot: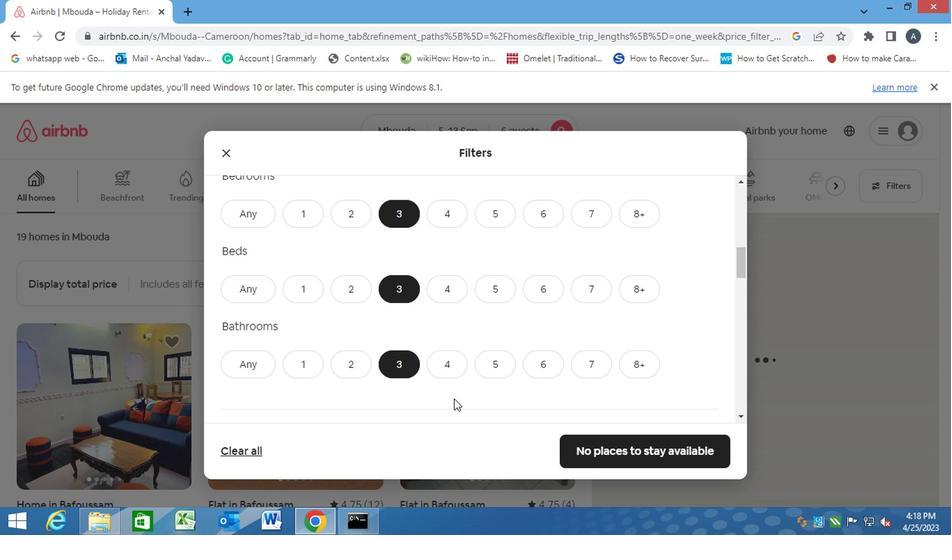 
Action: Mouse scrolled (452, 398) with delta (0, 0)
Screenshot: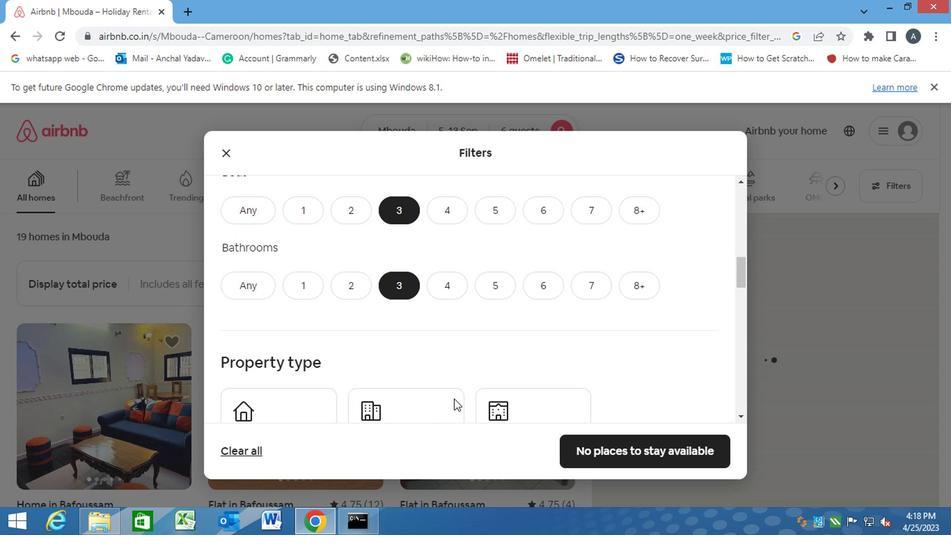 
Action: Mouse moved to (298, 308)
Screenshot: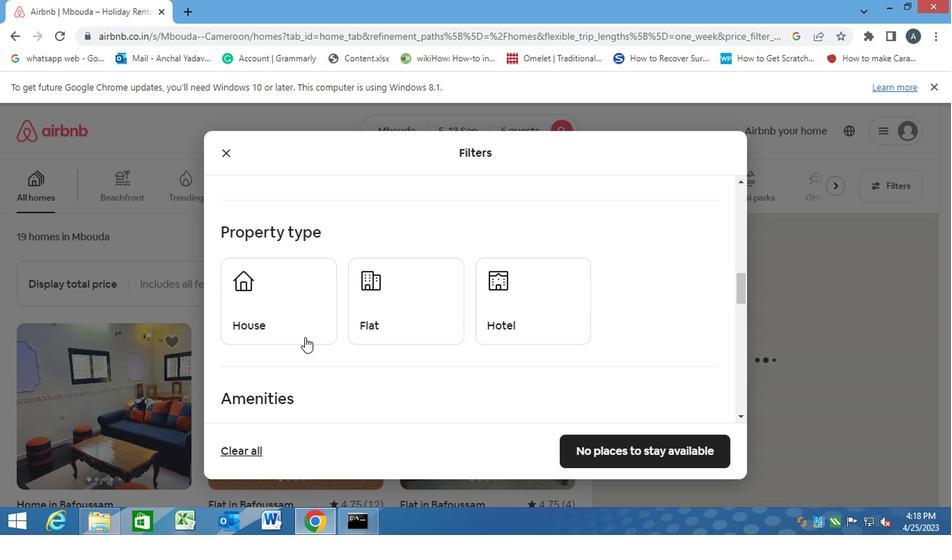 
Action: Mouse pressed left at (298, 308)
Screenshot: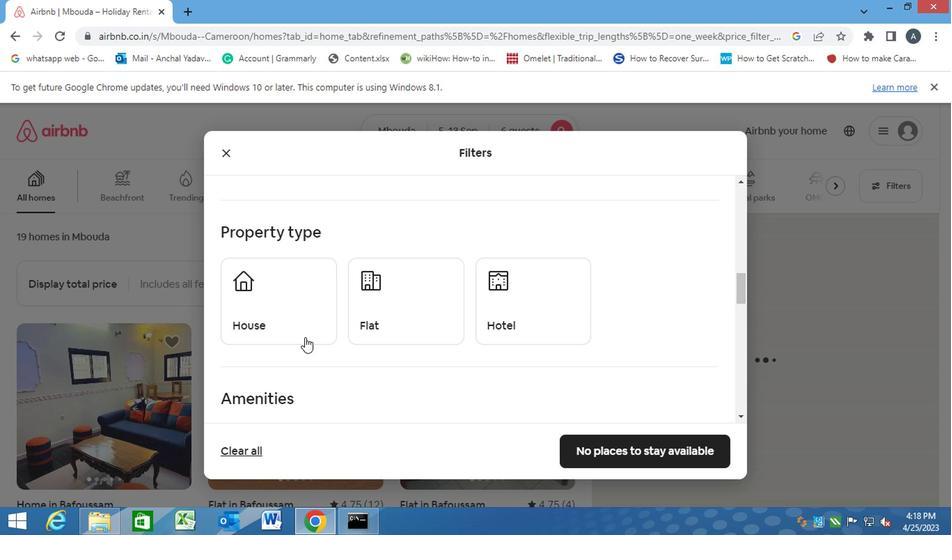 
Action: Mouse moved to (382, 307)
Screenshot: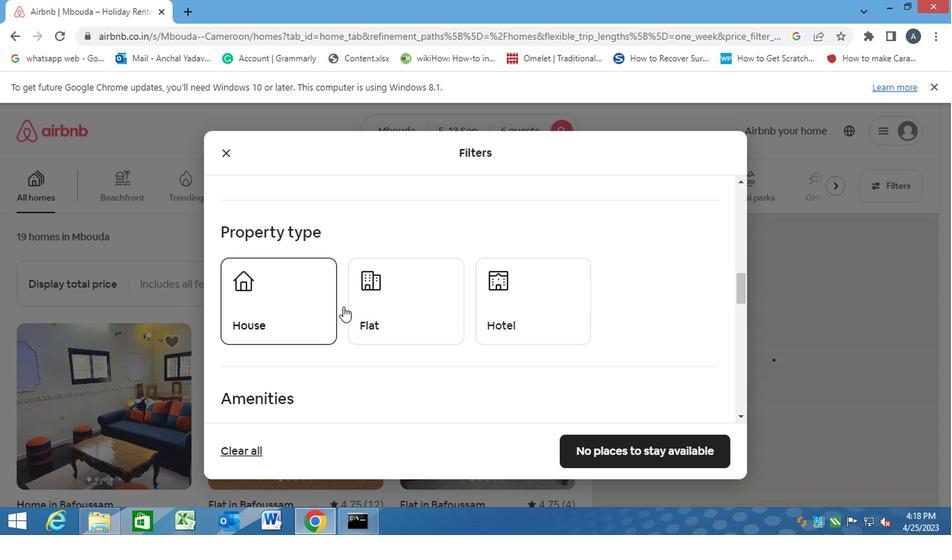 
Action: Mouse pressed left at (382, 307)
Screenshot: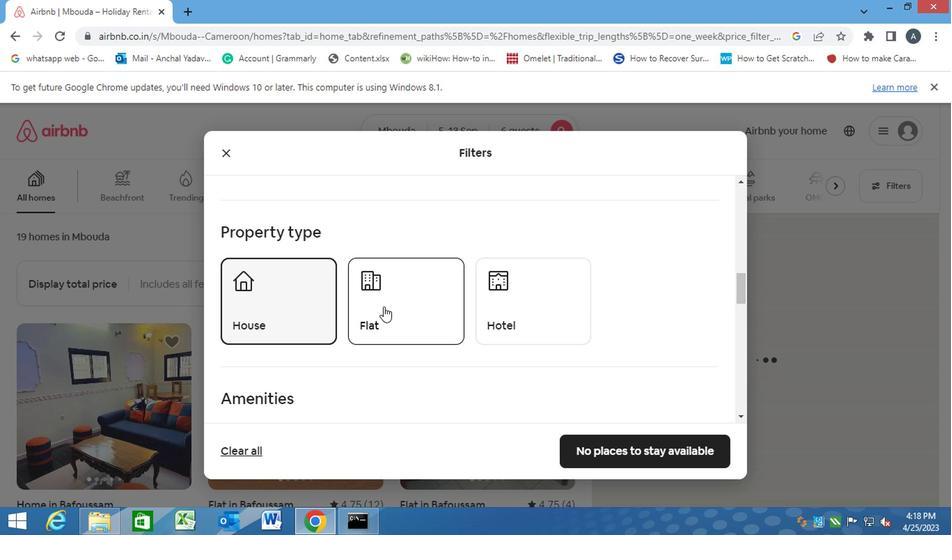 
Action: Mouse moved to (415, 361)
Screenshot: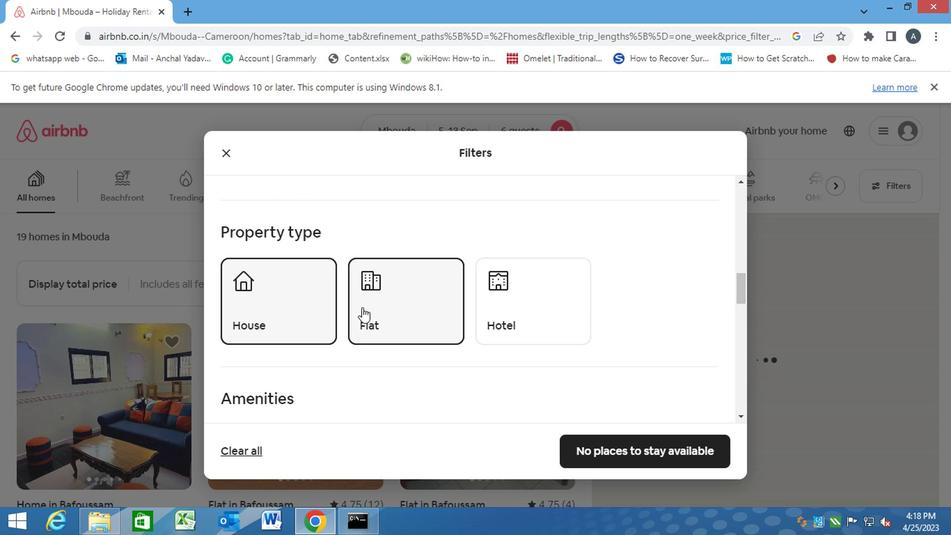 
Action: Mouse scrolled (415, 360) with delta (0, 0)
Screenshot: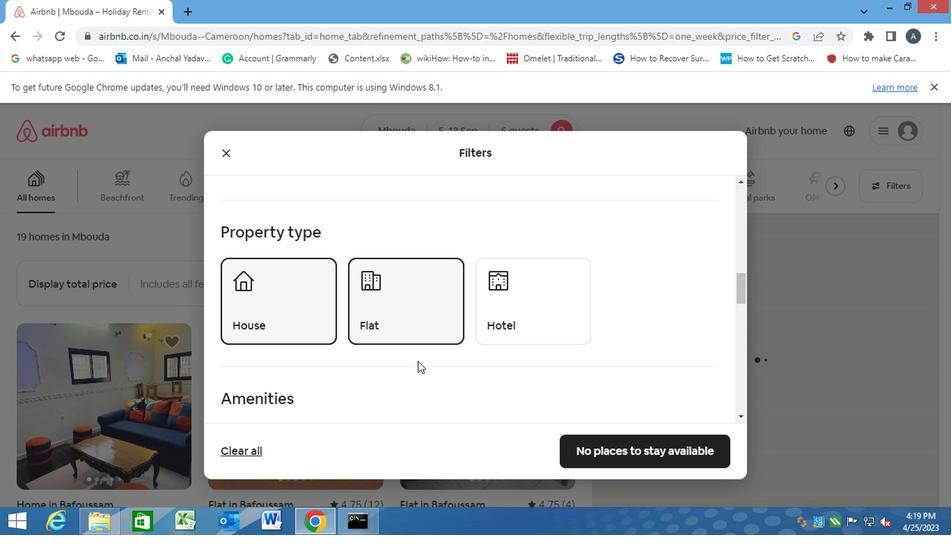 
Action: Mouse scrolled (415, 360) with delta (0, 0)
Screenshot: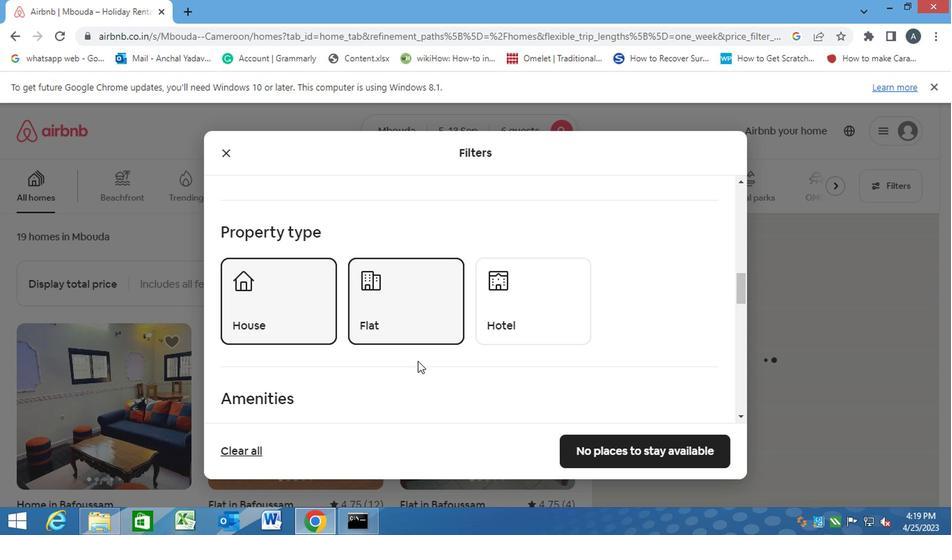 
Action: Mouse moved to (224, 360)
Screenshot: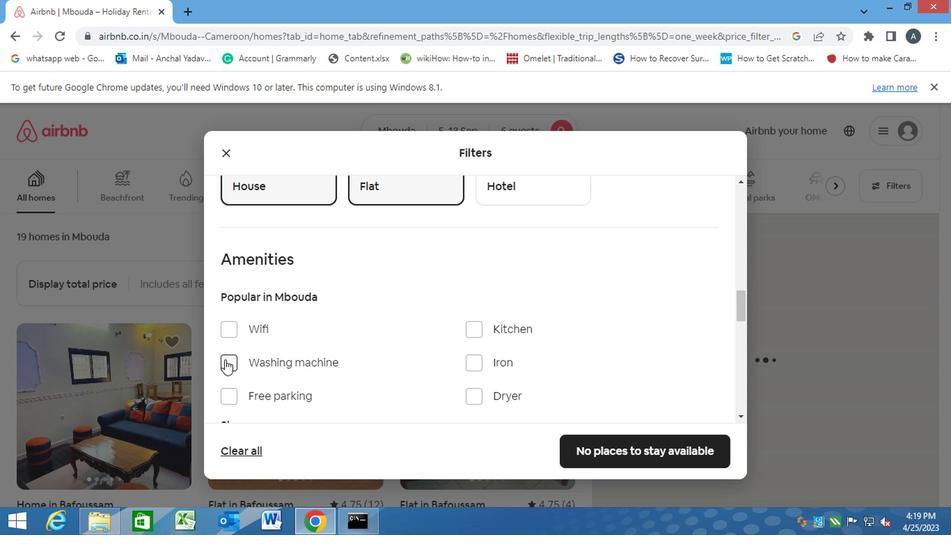 
Action: Mouse pressed left at (224, 360)
Screenshot: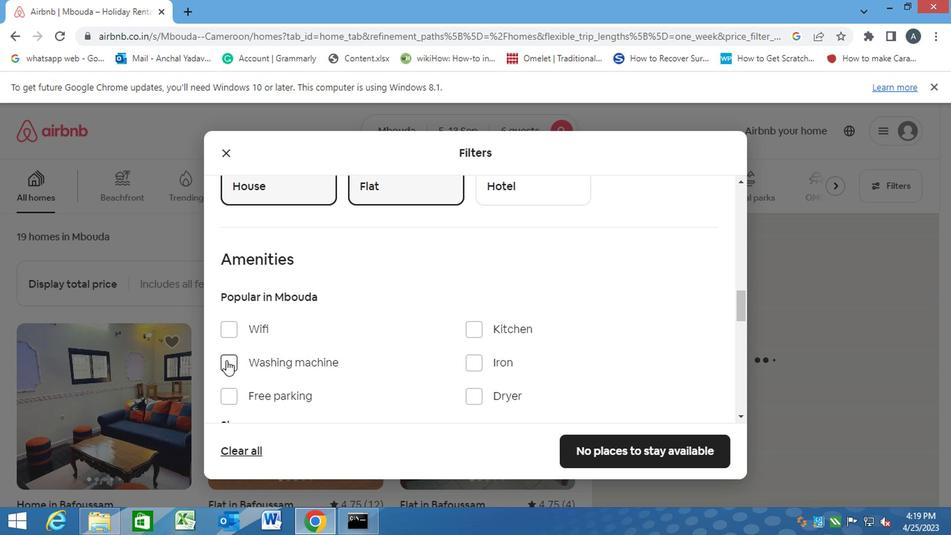 
Action: Mouse moved to (337, 356)
Screenshot: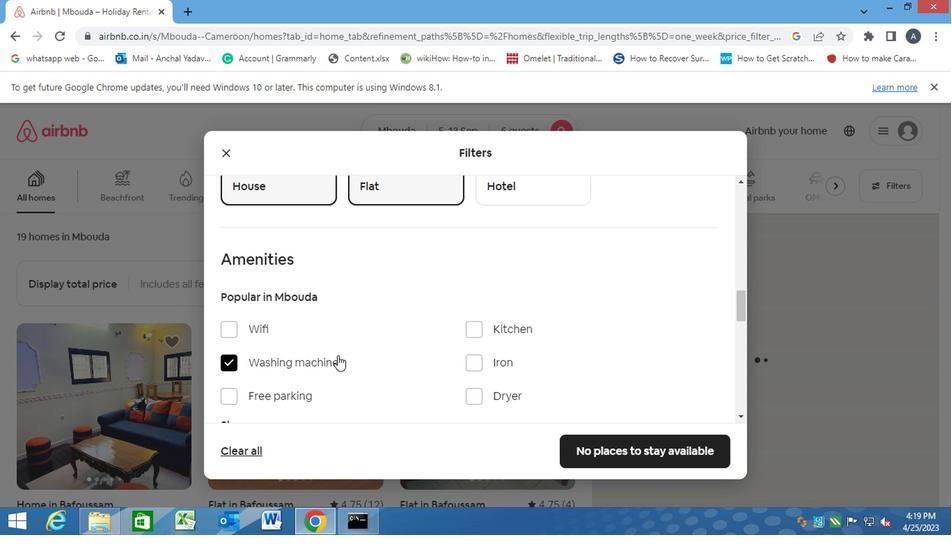 
Action: Mouse scrolled (337, 355) with delta (0, 0)
Screenshot: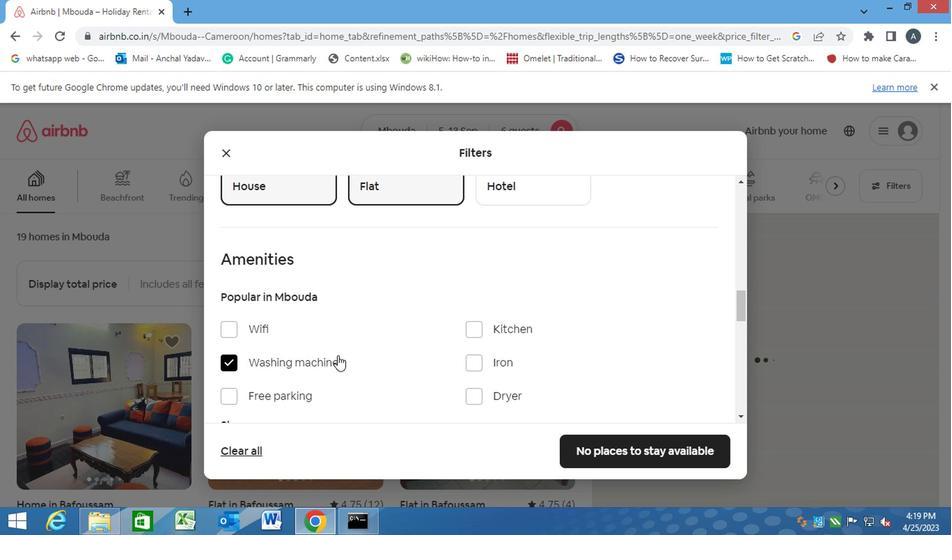
Action: Mouse scrolled (337, 355) with delta (0, 0)
Screenshot: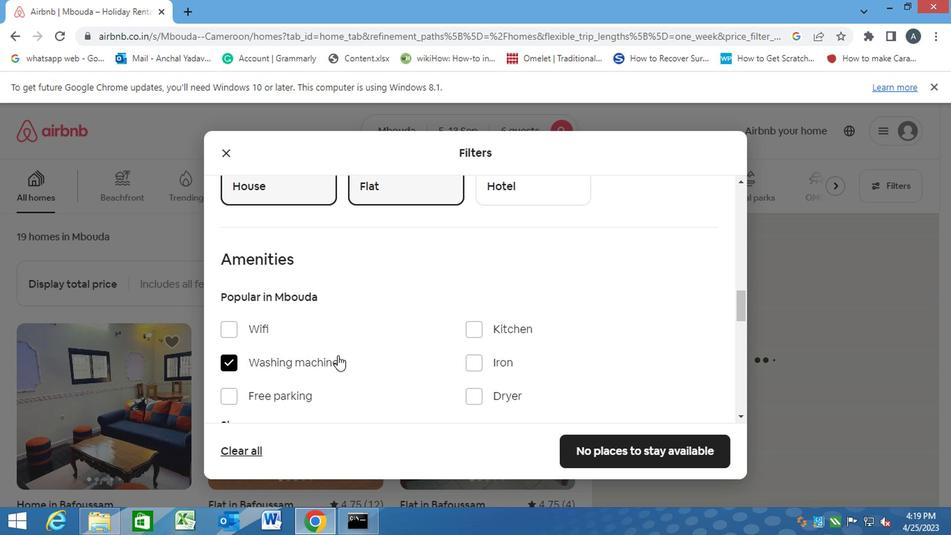 
Action: Mouse scrolled (337, 355) with delta (0, 0)
Screenshot: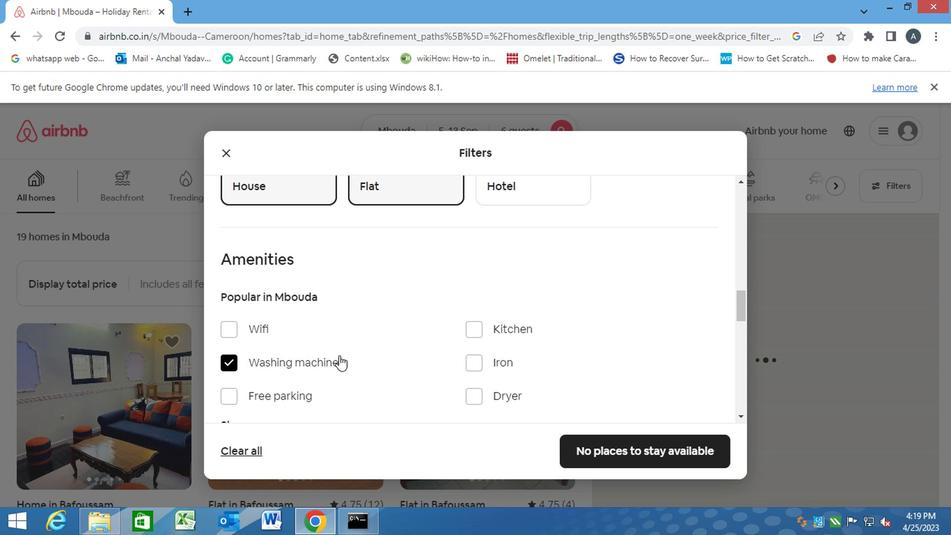 
Action: Mouse scrolled (337, 355) with delta (0, 0)
Screenshot: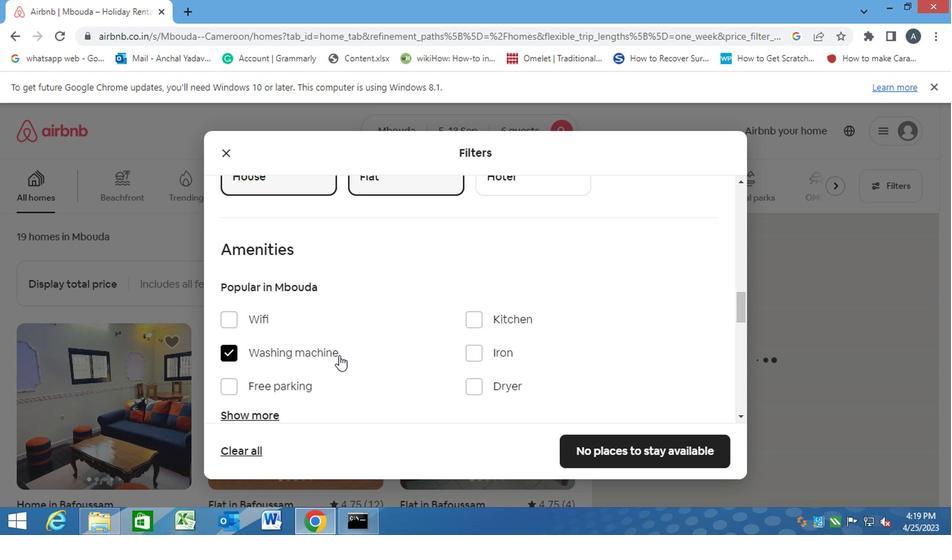 
Action: Mouse scrolled (337, 355) with delta (0, 0)
Screenshot: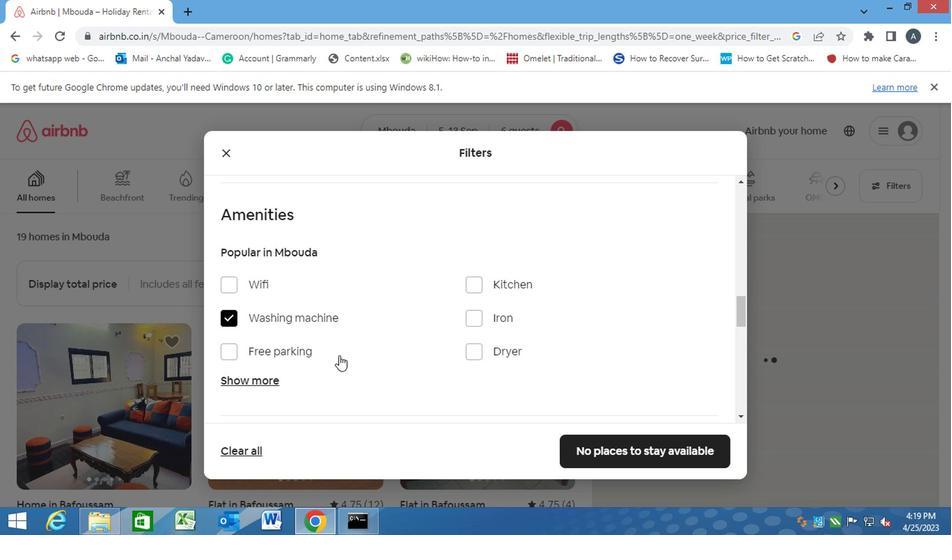 
Action: Mouse moved to (681, 235)
Screenshot: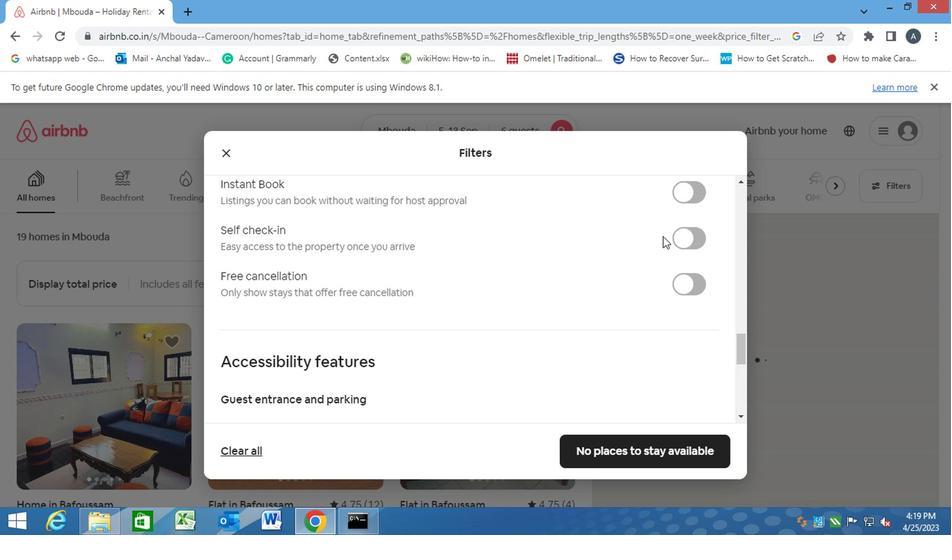 
Action: Mouse pressed left at (681, 235)
Screenshot: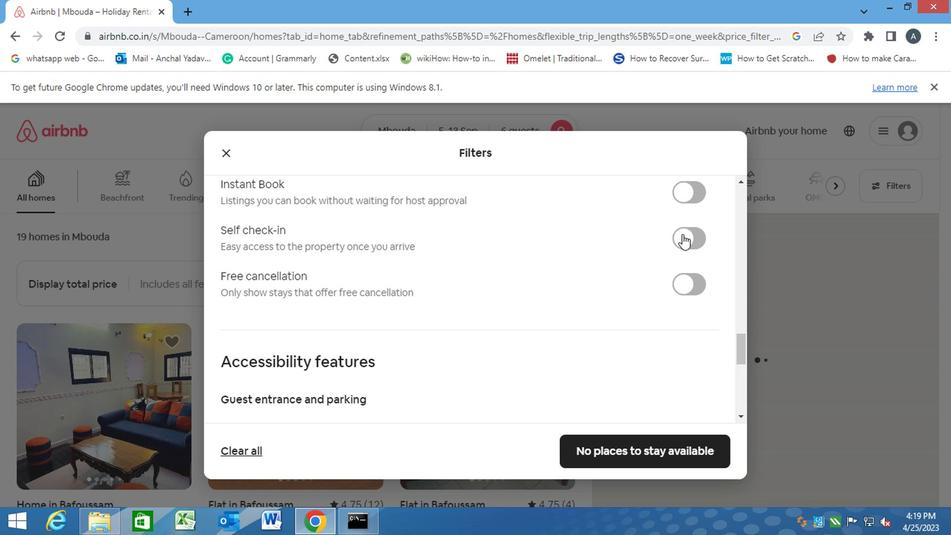 
Action: Mouse moved to (384, 300)
Screenshot: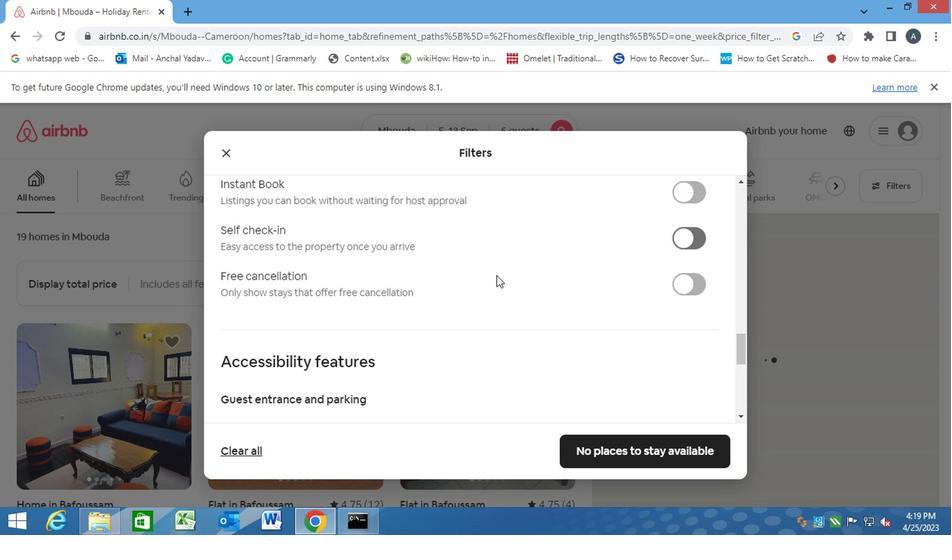 
Action: Mouse scrolled (384, 299) with delta (0, 0)
Screenshot: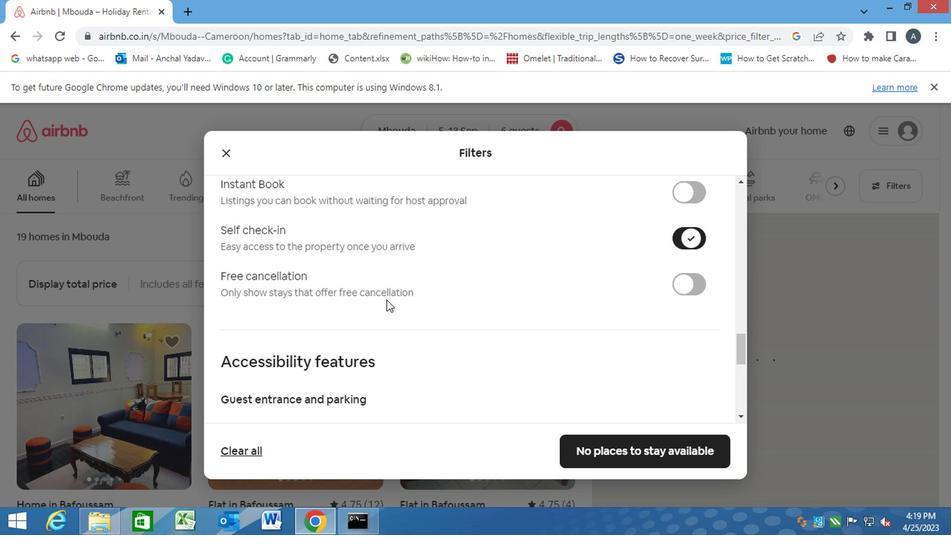 
Action: Mouse moved to (384, 301)
Screenshot: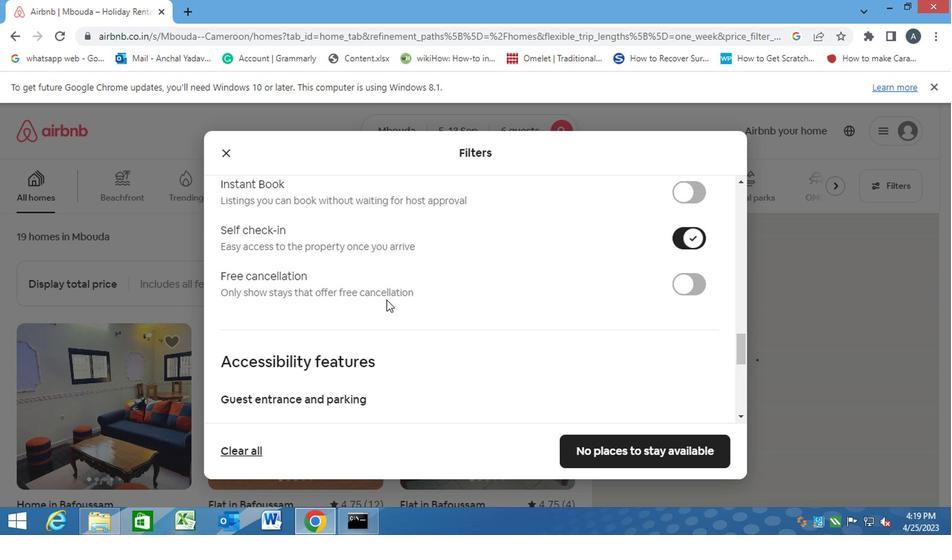 
Action: Mouse scrolled (384, 300) with delta (0, 0)
Screenshot: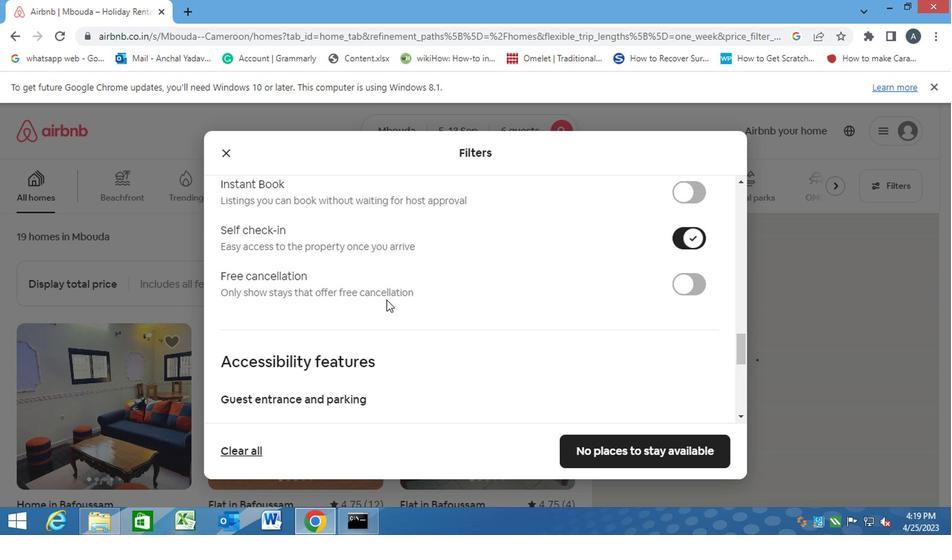 
Action: Mouse scrolled (384, 300) with delta (0, 0)
Screenshot: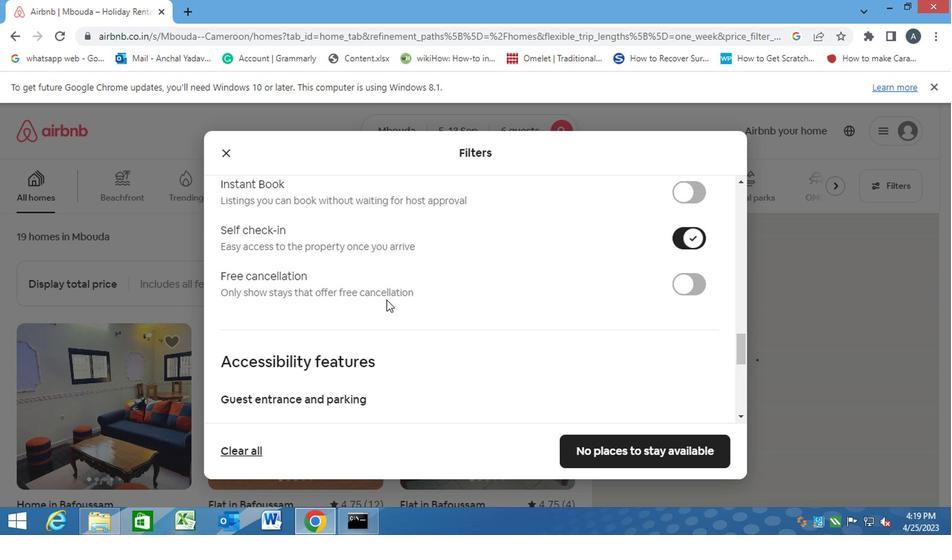 
Action: Mouse scrolled (384, 300) with delta (0, 0)
Screenshot: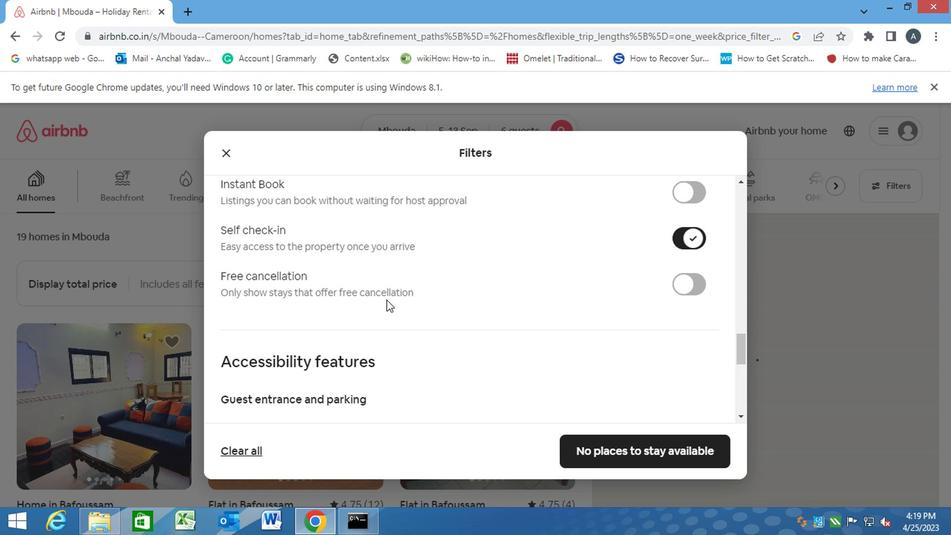 
Action: Mouse moved to (363, 325)
Screenshot: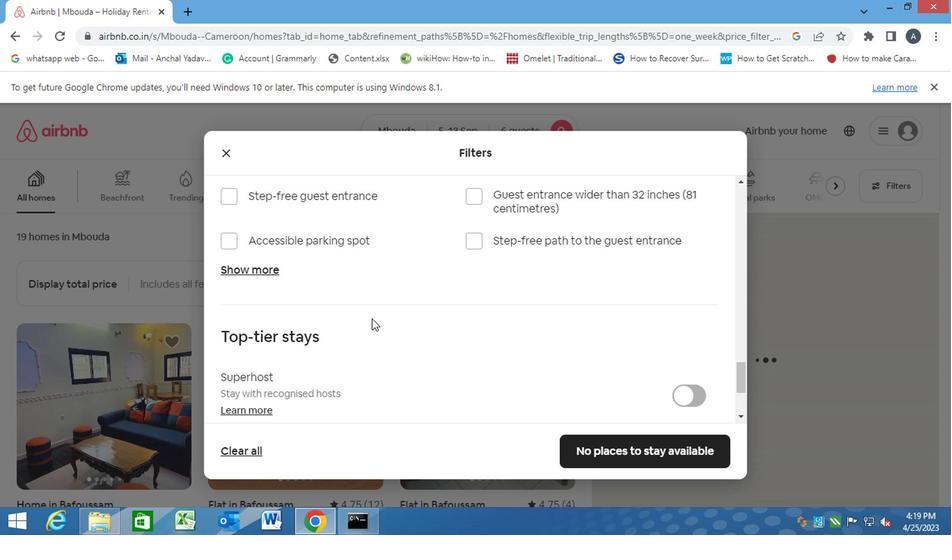 
Action: Mouse scrolled (363, 324) with delta (0, 0)
Screenshot: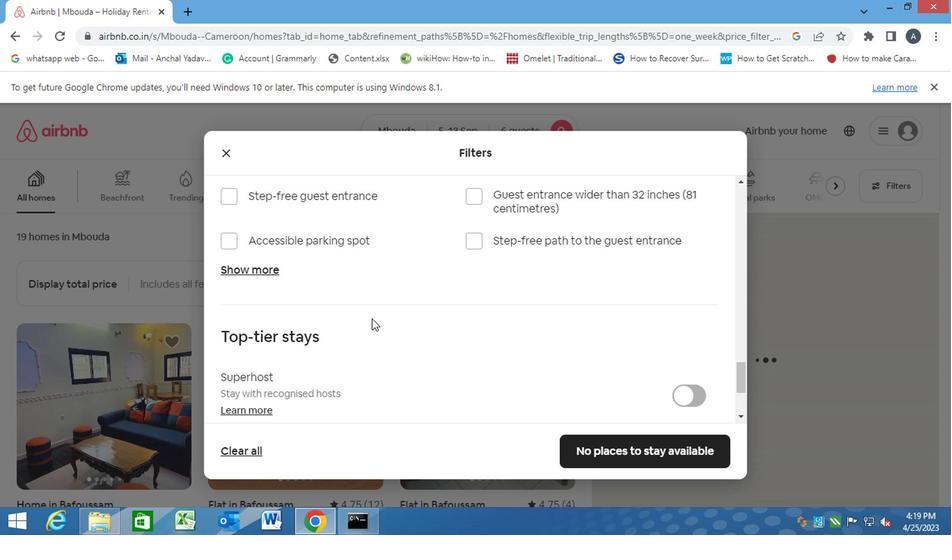 
Action: Mouse moved to (361, 326)
Screenshot: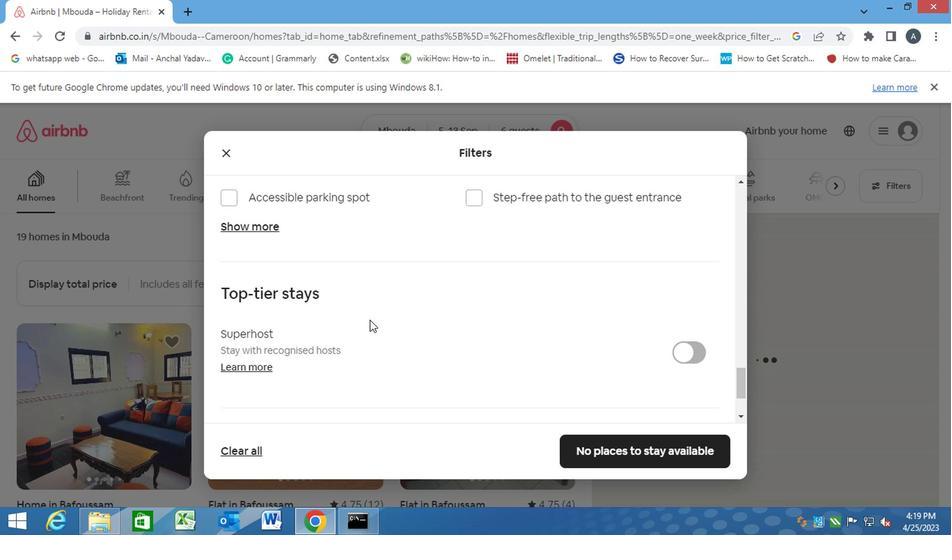 
Action: Mouse scrolled (361, 325) with delta (0, 0)
Screenshot: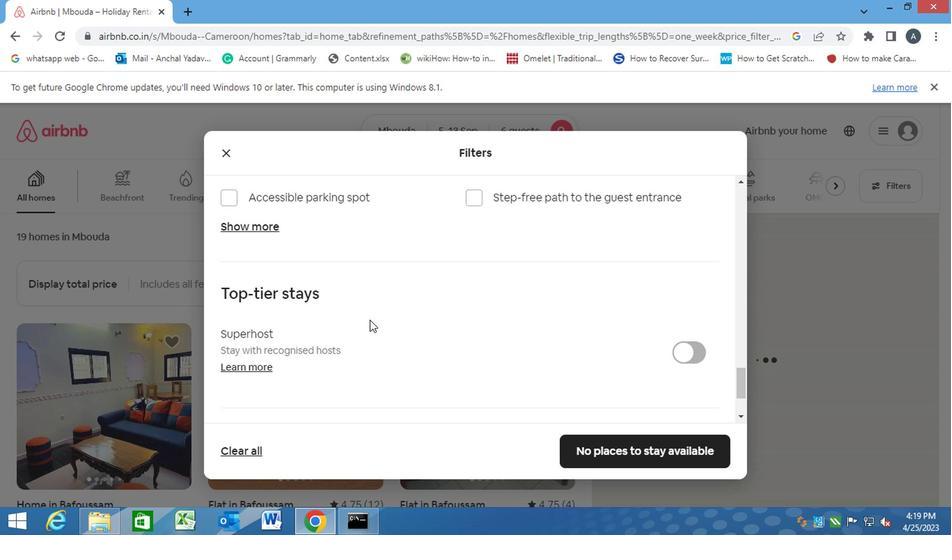 
Action: Mouse moved to (359, 329)
Screenshot: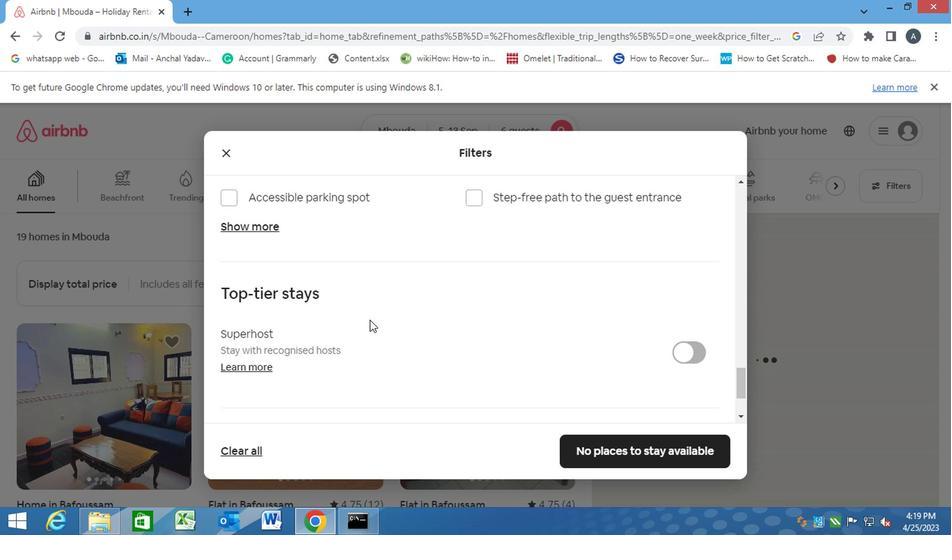 
Action: Mouse scrolled (359, 328) with delta (0, 0)
Screenshot: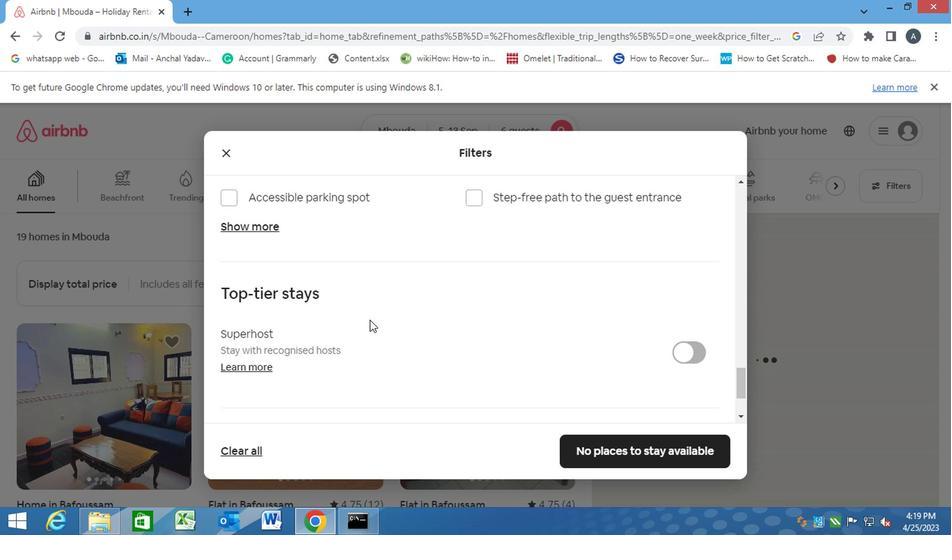 
Action: Mouse moved to (221, 386)
Screenshot: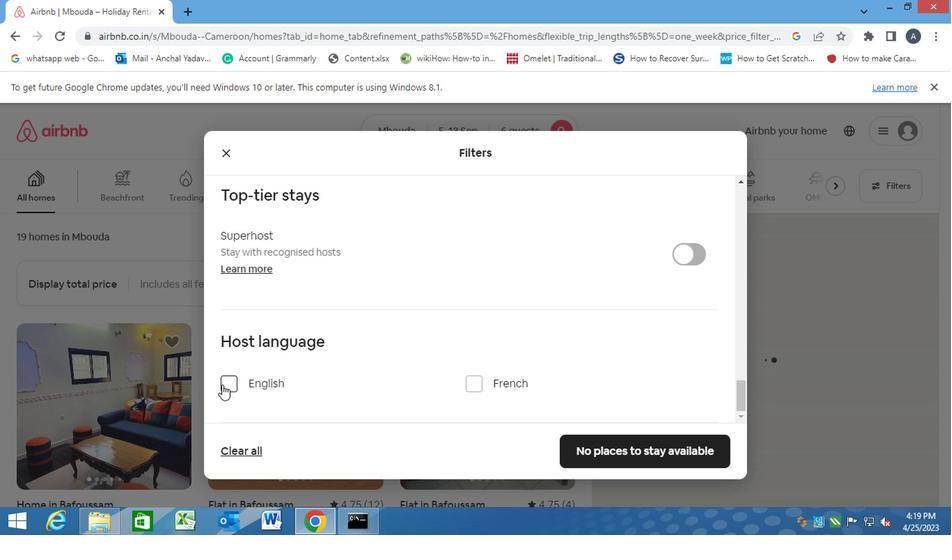 
Action: Mouse pressed left at (221, 386)
Screenshot: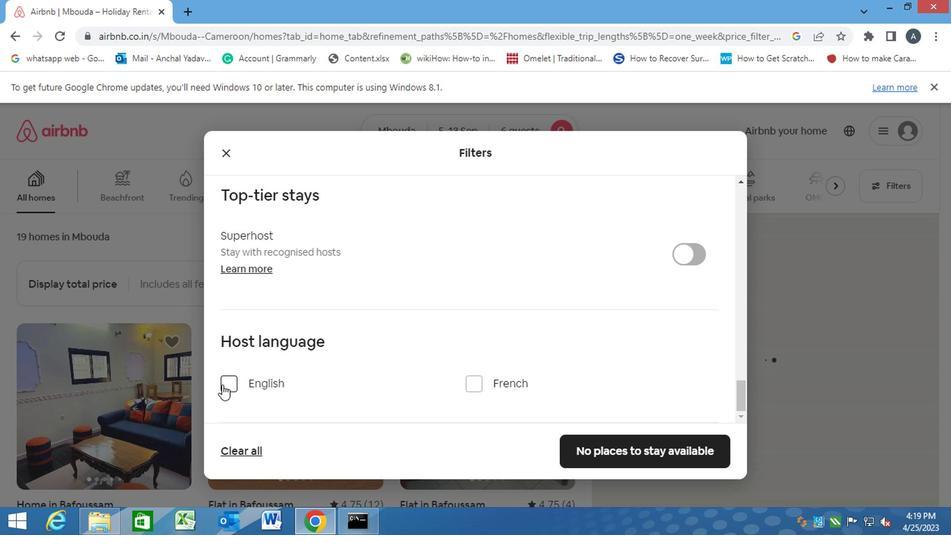 
Action: Mouse moved to (617, 448)
Screenshot: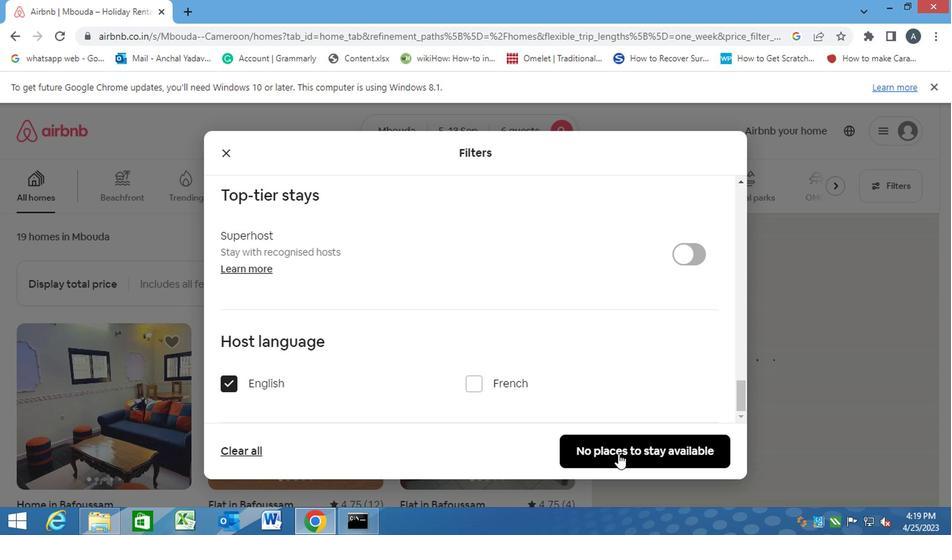 
Action: Mouse pressed left at (617, 448)
Screenshot: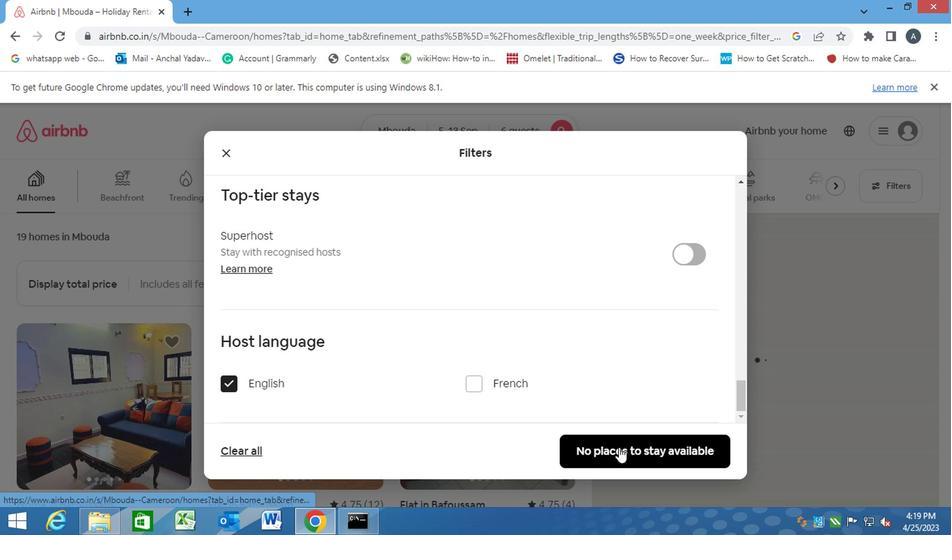 
